 Task: Send email   from  to Email0011 with a subject Subject0011 and add a message Message0011
Action: Mouse moved to (595, 97)
Screenshot: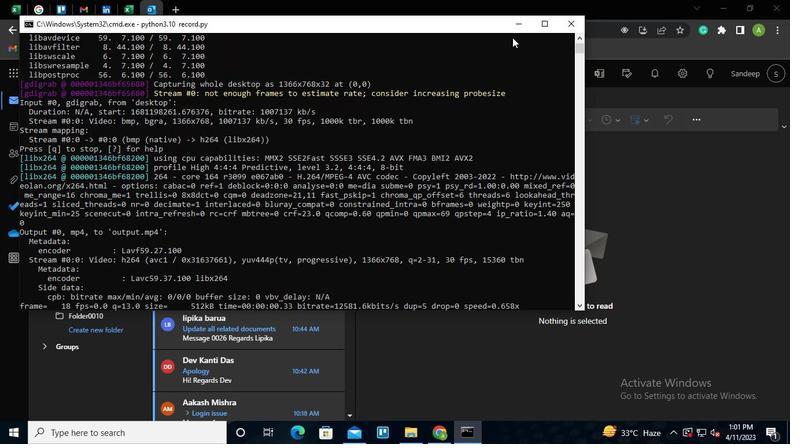 
Action: Mouse pressed left at (595, 97)
Screenshot: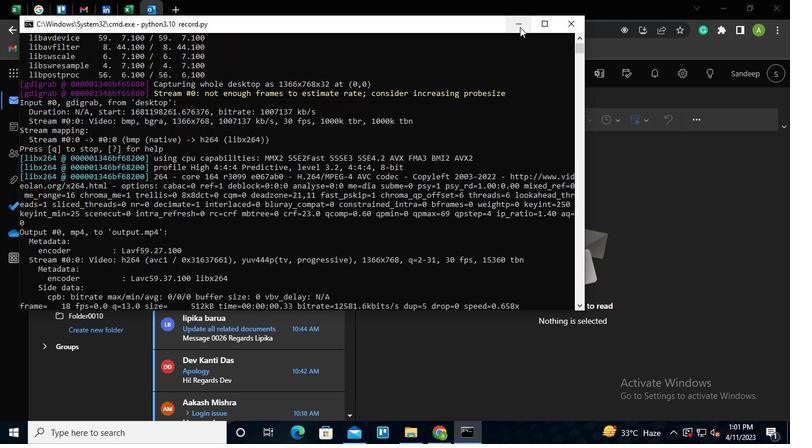 
Action: Mouse moved to (87, 117)
Screenshot: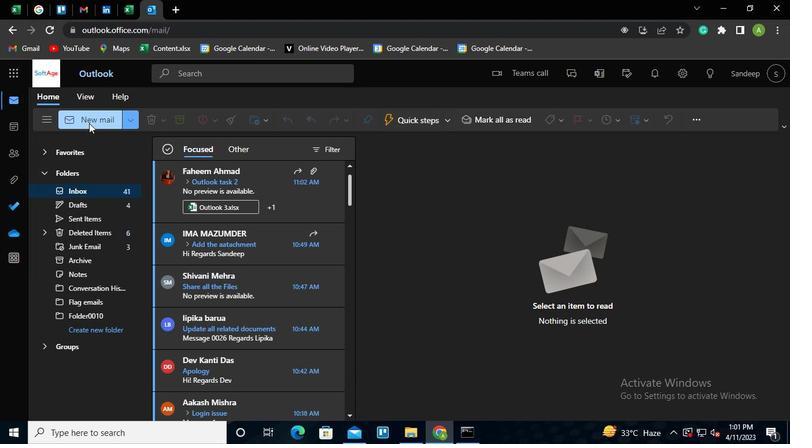 
Action: Mouse pressed left at (87, 117)
Screenshot: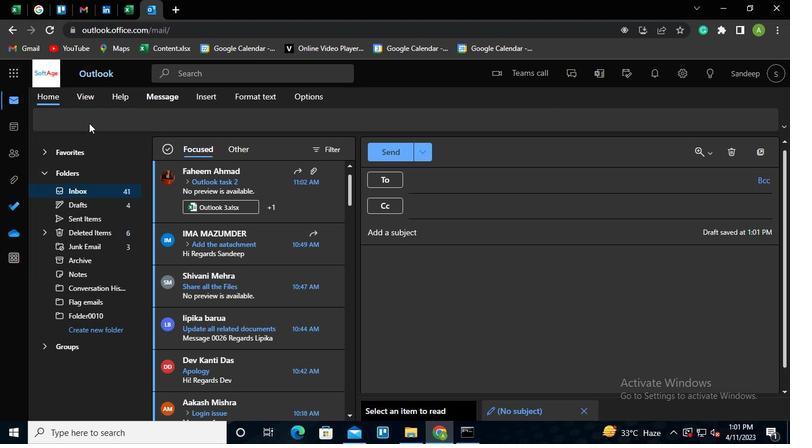
Action: Mouse moved to (470, 184)
Screenshot: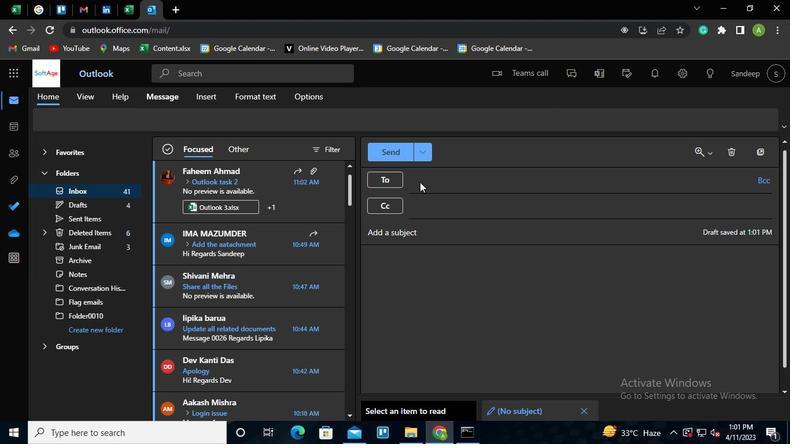 
Action: Keyboard Key.shift
Screenshot: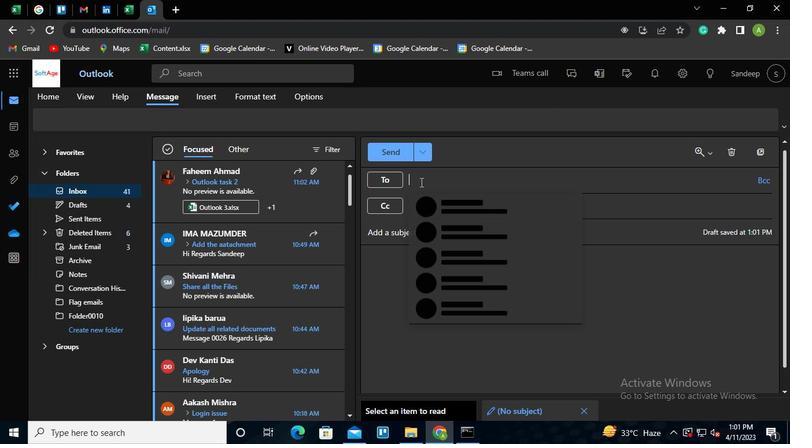 
Action: Keyboard E
Screenshot: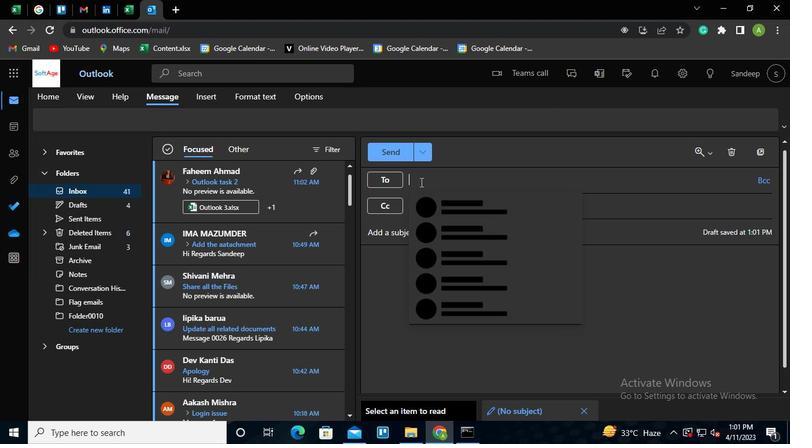 
Action: Keyboard m
Screenshot: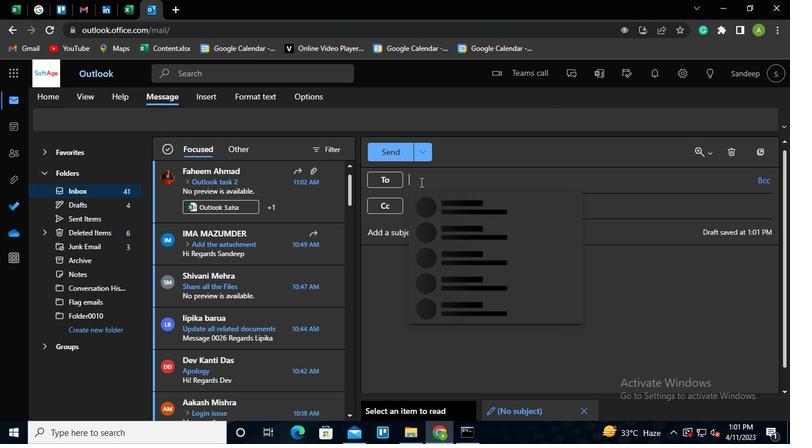 
Action: Keyboard a
Screenshot: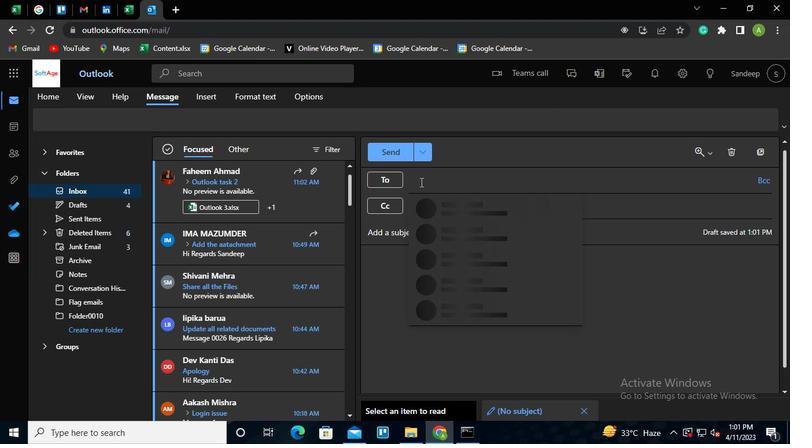 
Action: Keyboard i
Screenshot: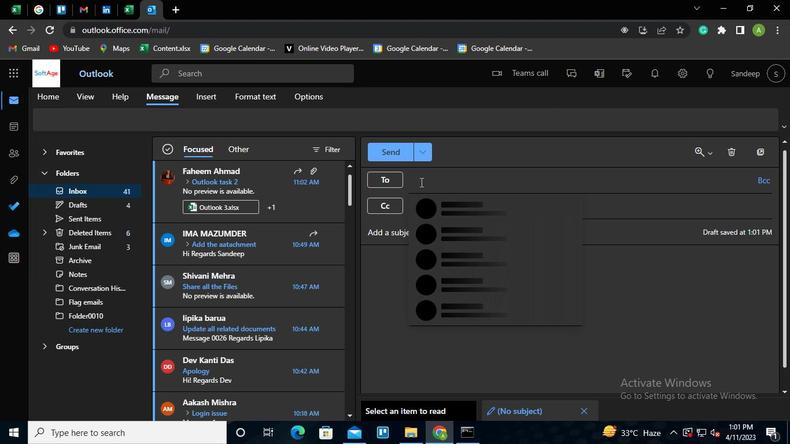 
Action: Keyboard l
Screenshot: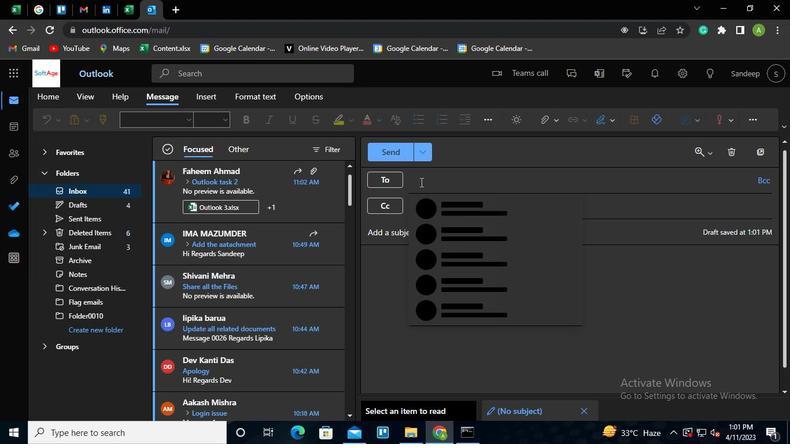
Action: Keyboard <96>
Screenshot: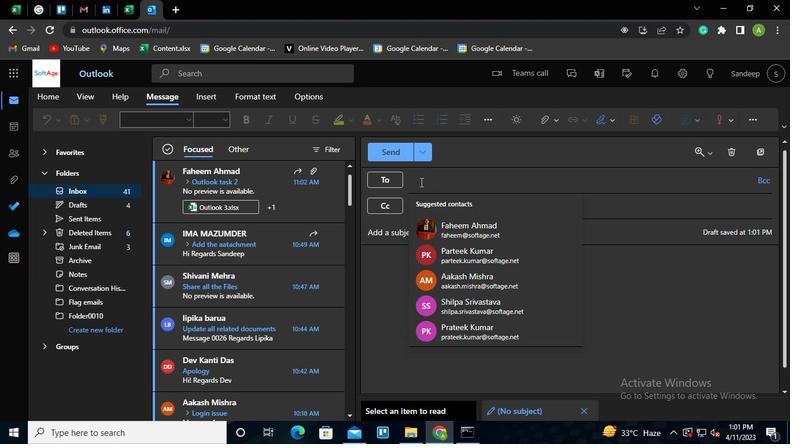 
Action: Keyboard <96>
Screenshot: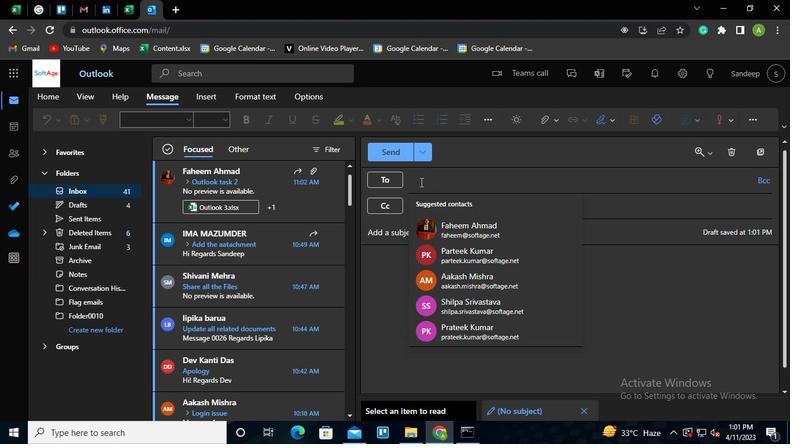 
Action: Keyboard <97>
Screenshot: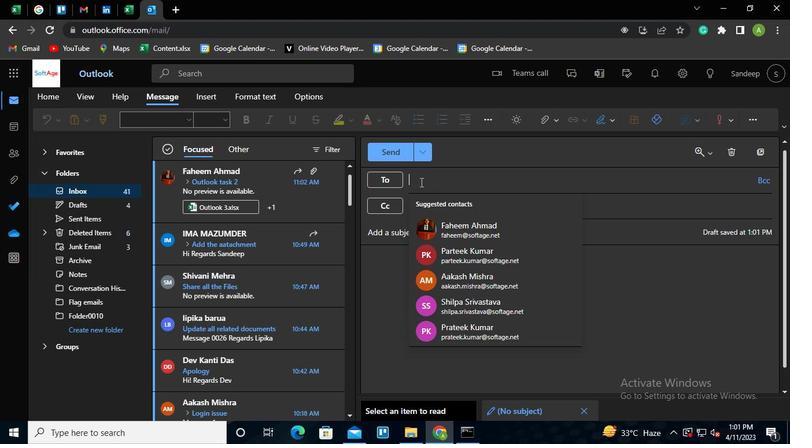 
Action: Keyboard <97>
Screenshot: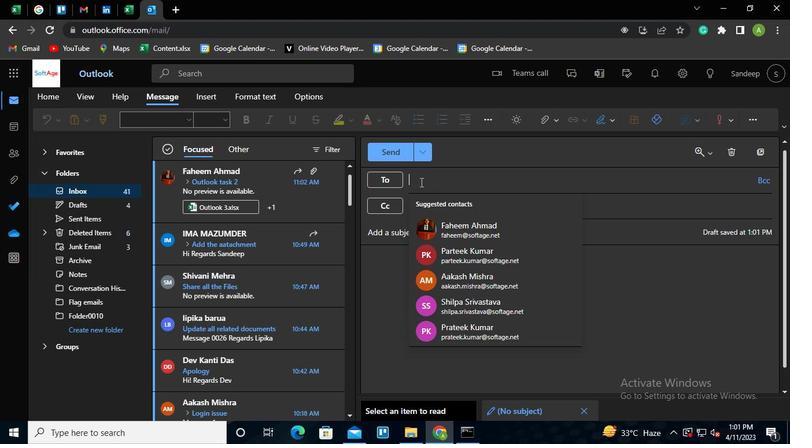 
Action: Keyboard Key.shift
Screenshot: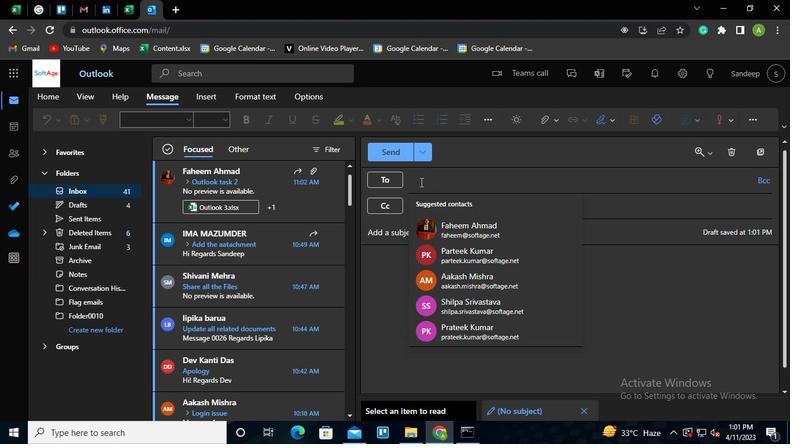 
Action: Keyboard @
Screenshot: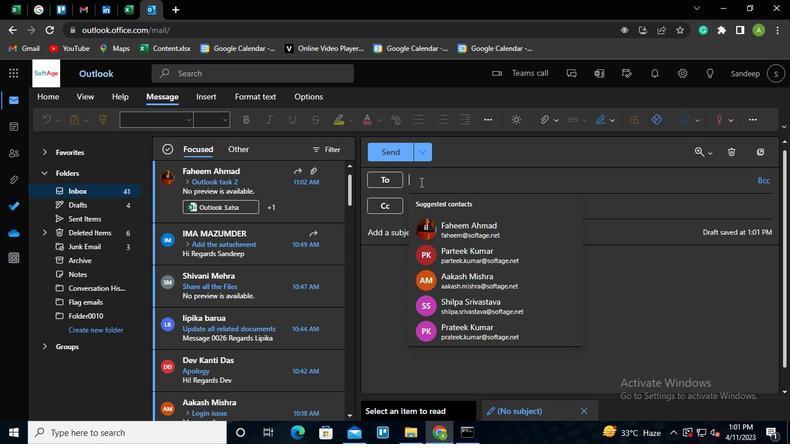 
Action: Keyboard p
Screenshot: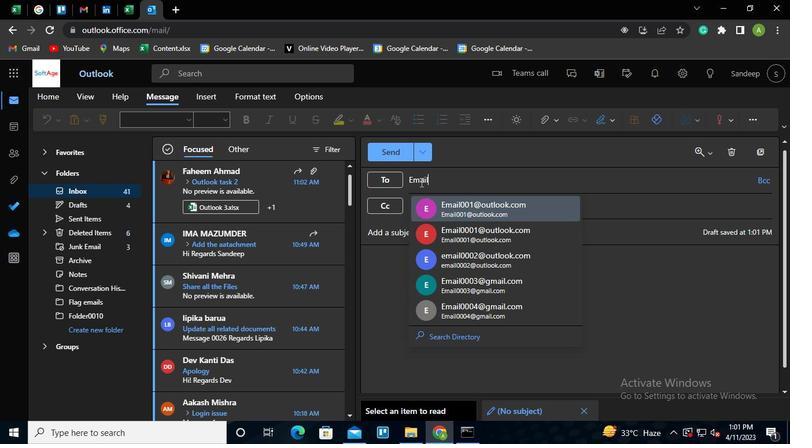 
Action: Keyboard u
Screenshot: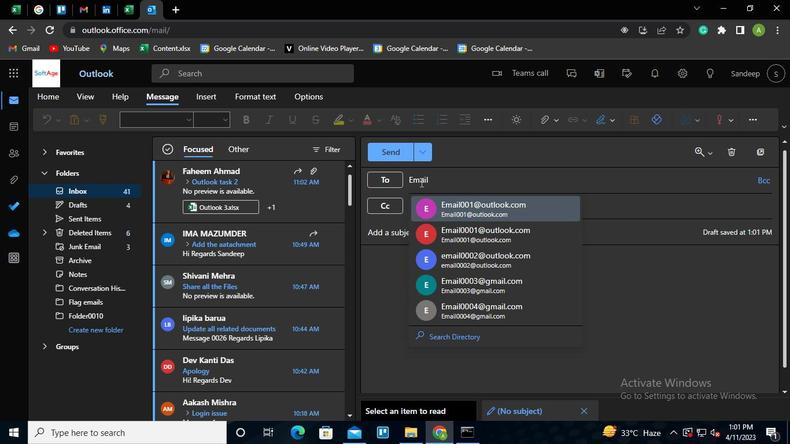 
Action: Keyboard t
Screenshot: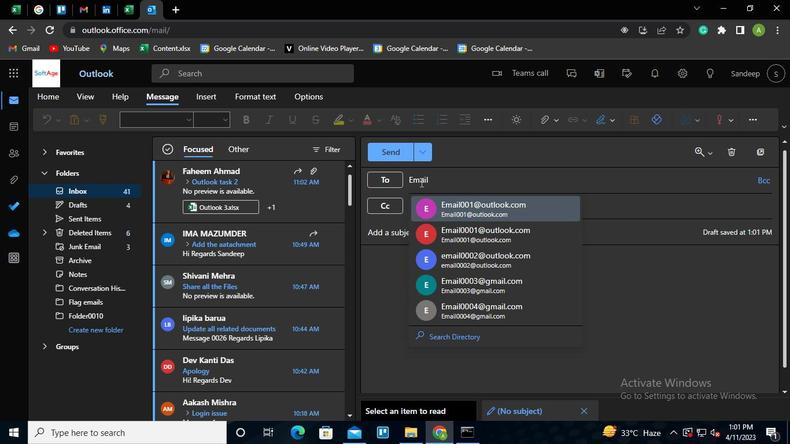 
Action: Keyboard l
Screenshot: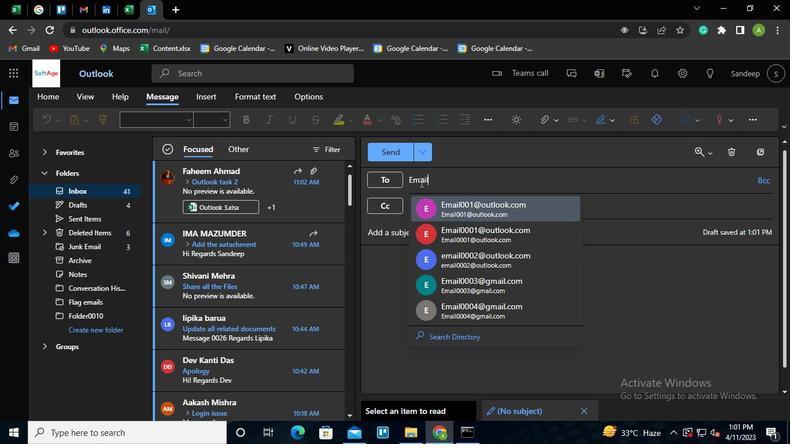 
Action: Keyboard o
Screenshot: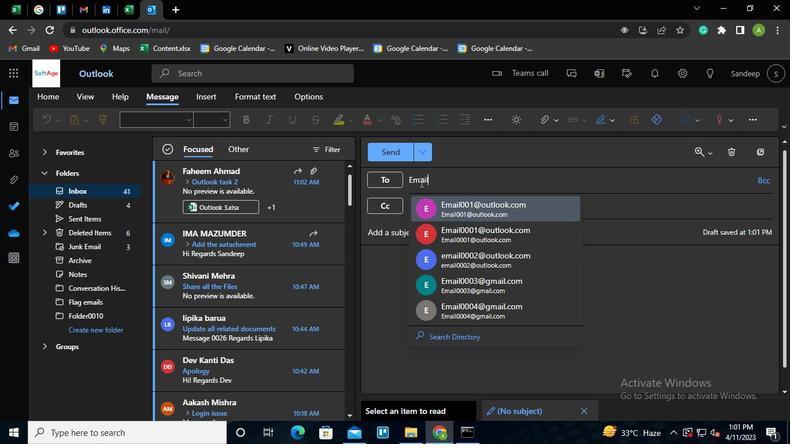 
Action: Keyboard o
Screenshot: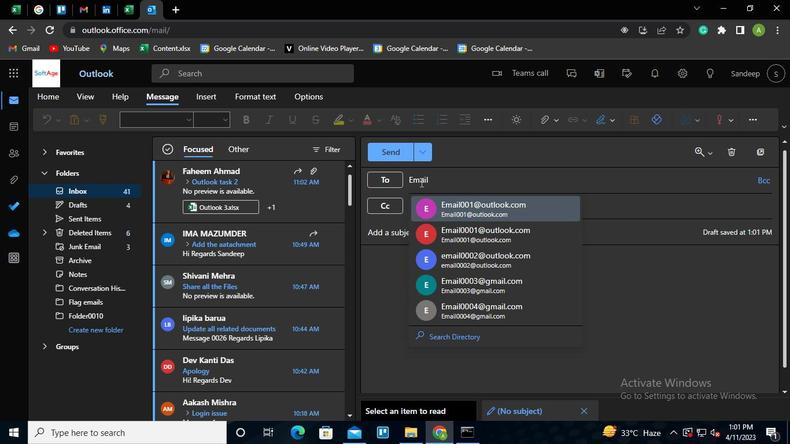 
Action: Keyboard k
Screenshot: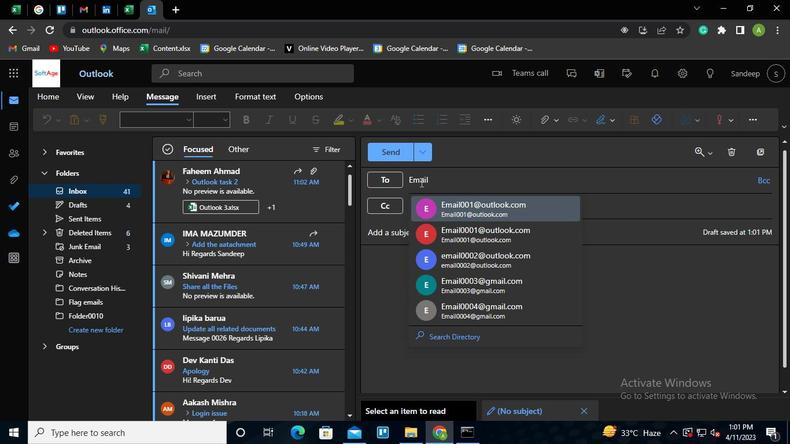 
Action: Keyboard <110>
Screenshot: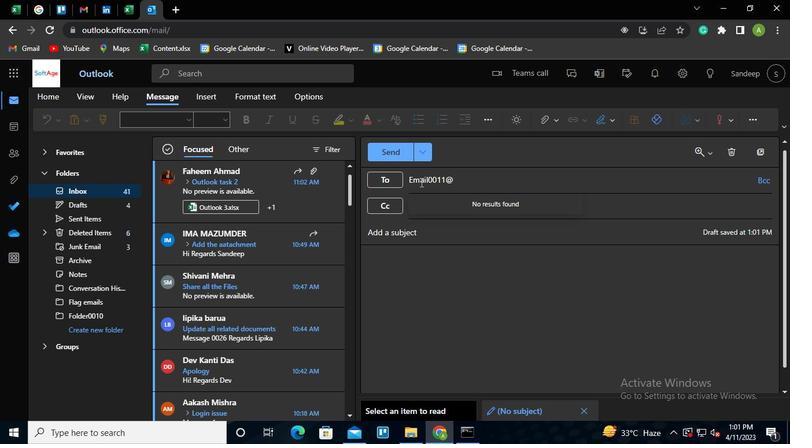 
Action: Keyboard c
Screenshot: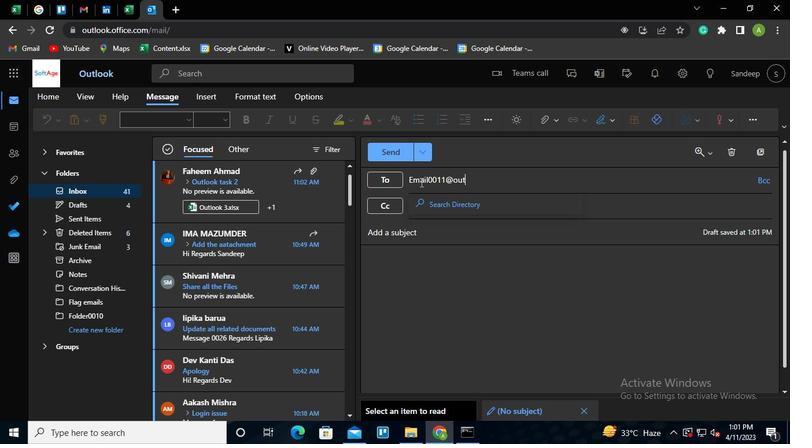 
Action: Keyboard o
Screenshot: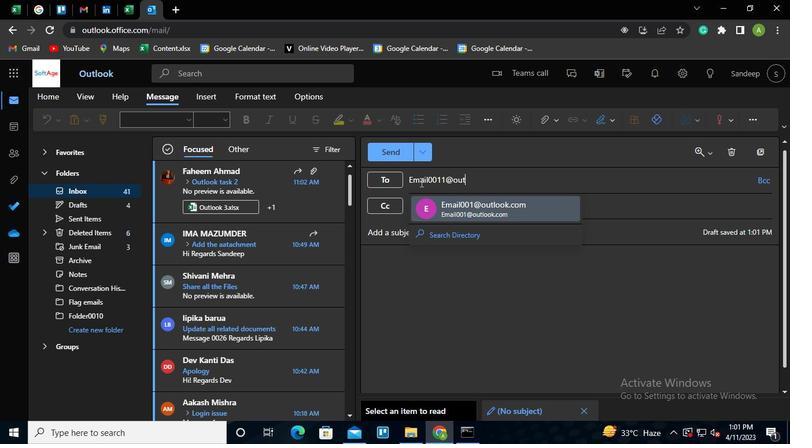 
Action: Keyboard m
Screenshot: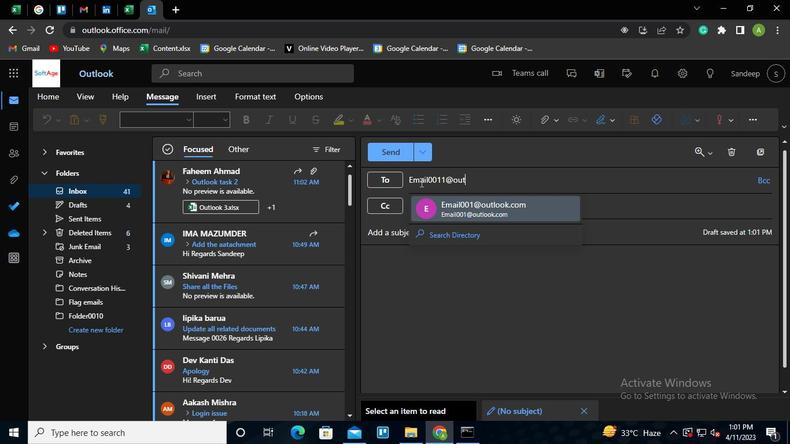 
Action: Keyboard Key.left
Screenshot: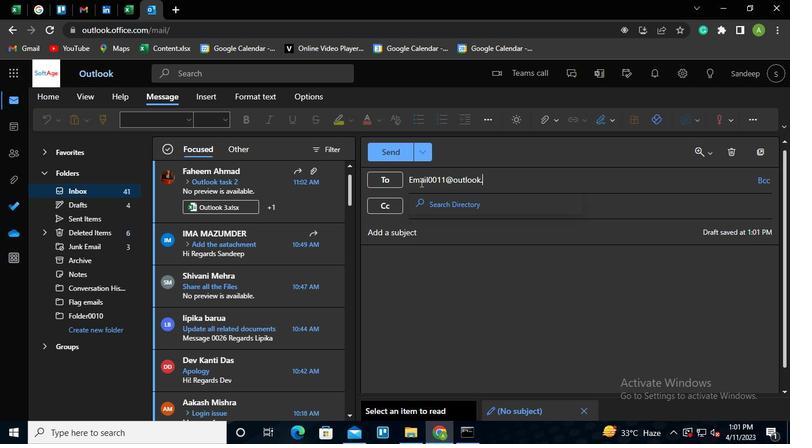 
Action: Keyboard Key.left
Screenshot: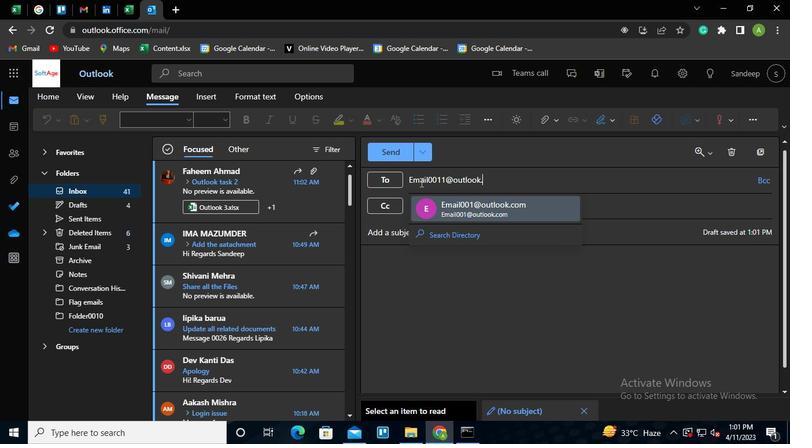 
Action: Keyboard Key.left
Screenshot: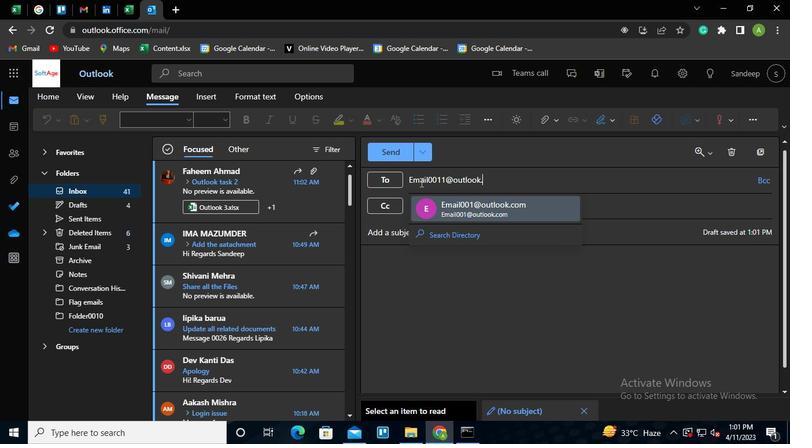
Action: Keyboard Key.left
Screenshot: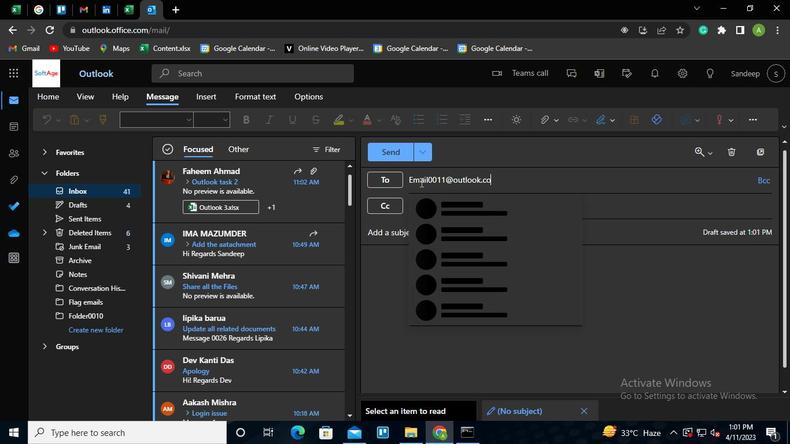 
Action: Keyboard Key.left
Screenshot: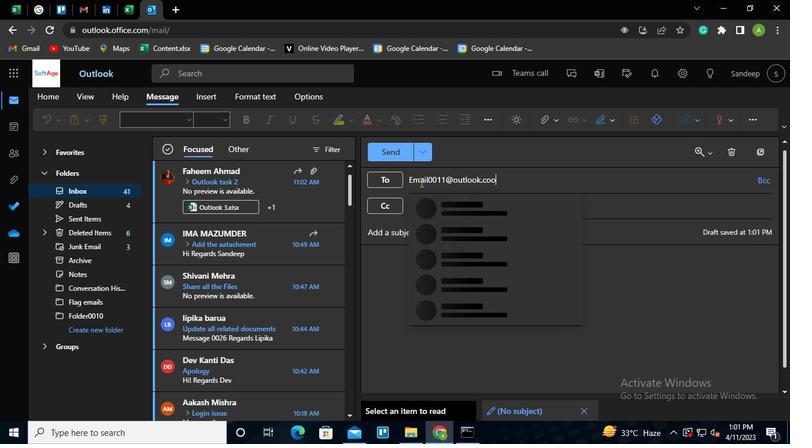 
Action: Keyboard Key.left
Screenshot: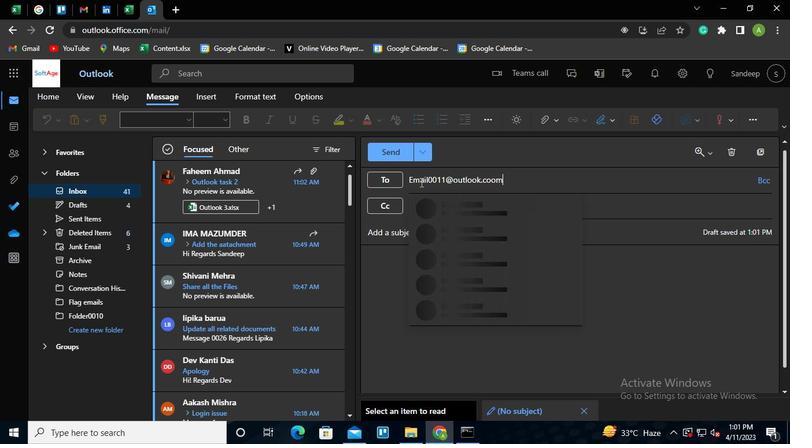 
Action: Keyboard Key.left
Screenshot: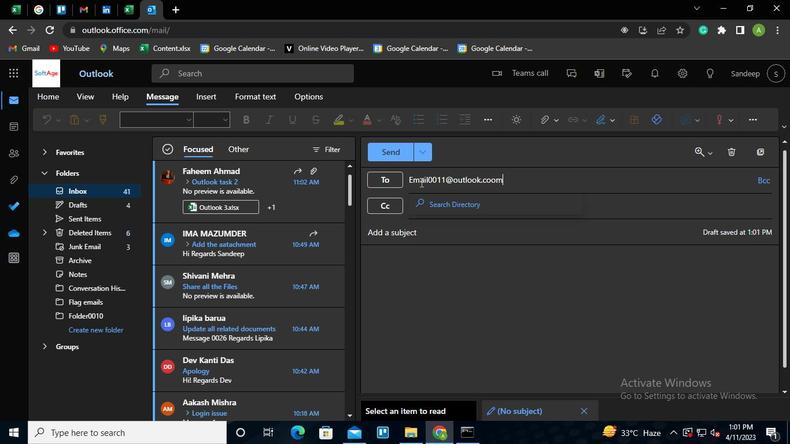 
Action: Keyboard Key.left
Screenshot: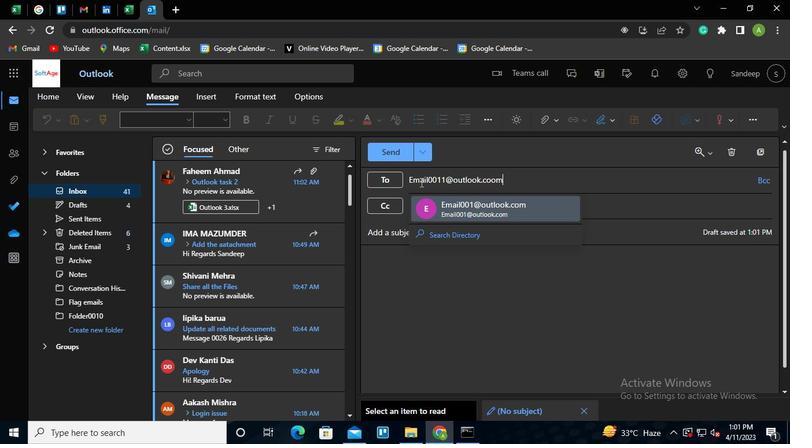 
Action: Keyboard Key.left
Screenshot: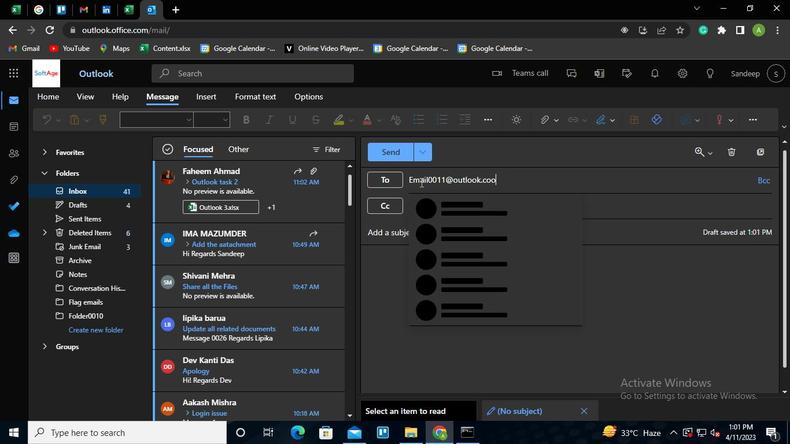 
Action: Keyboard Key.left
Screenshot: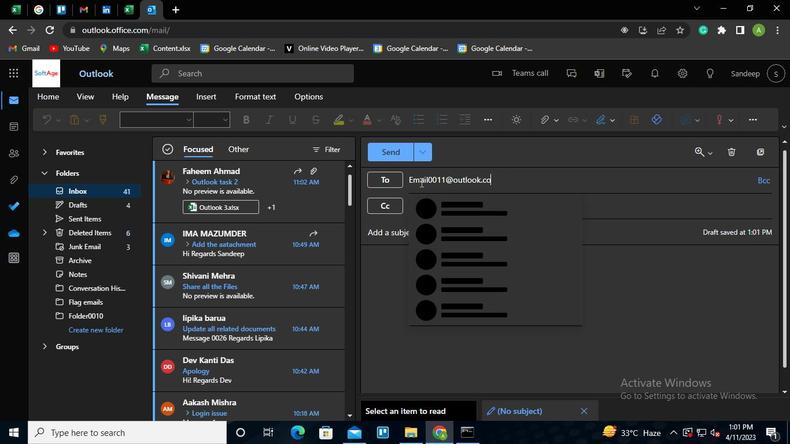 
Action: Keyboard Key.backspace
Screenshot: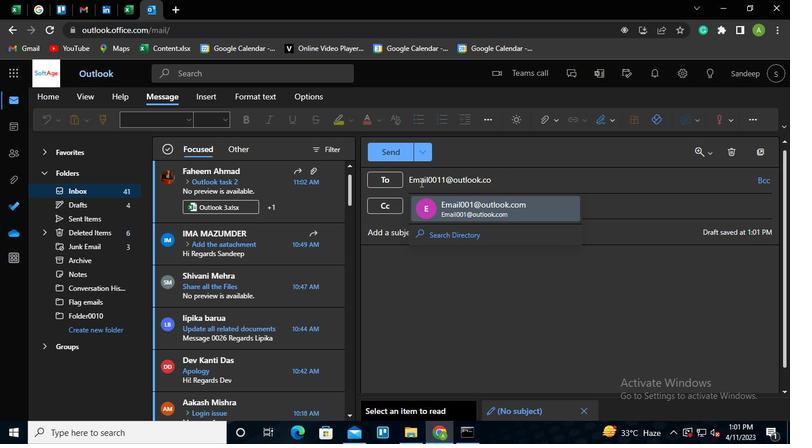 
Action: Keyboard o
Screenshot: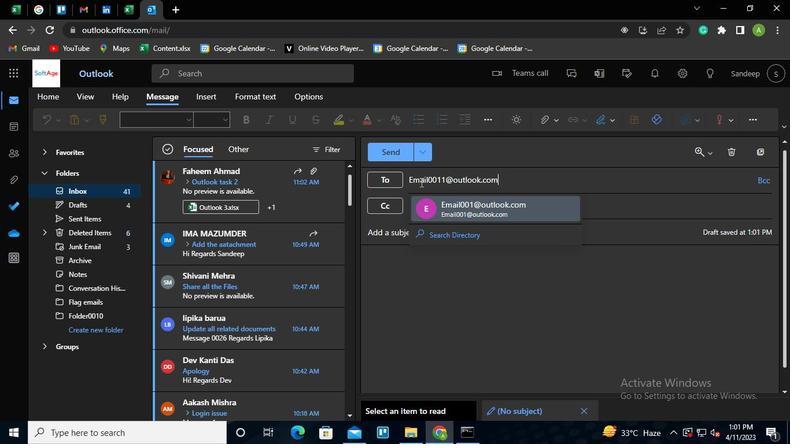 
Action: Keyboard Key.enter
Screenshot: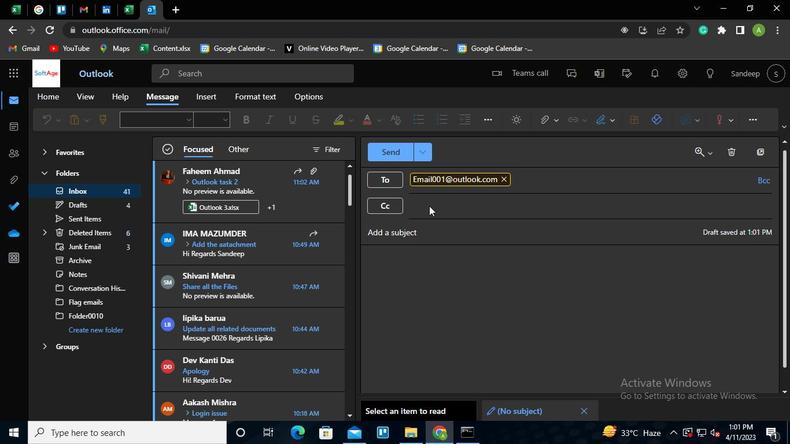 
Action: Mouse moved to (482, 211)
Screenshot: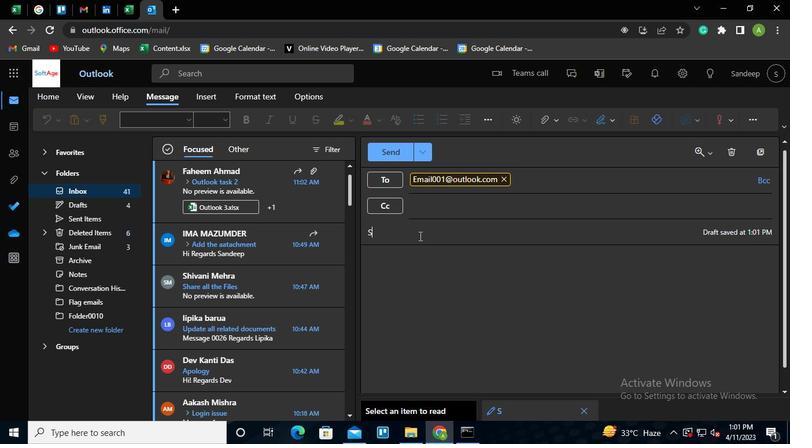 
Action: Mouse pressed left at (482, 211)
Screenshot: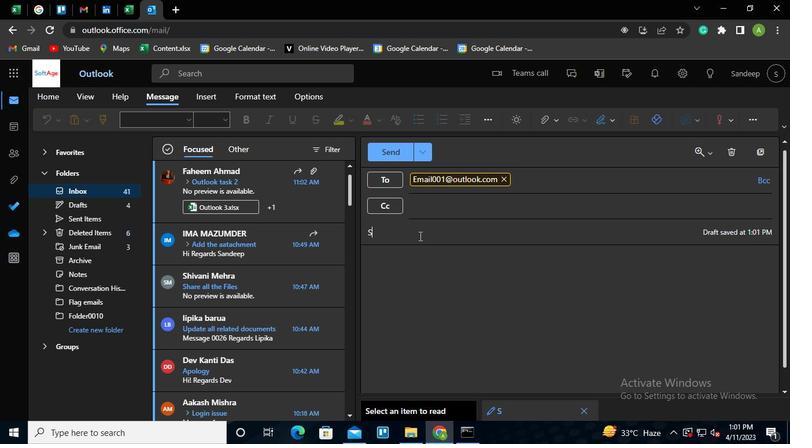 
Action: Mouse moved to (472, 430)
Screenshot: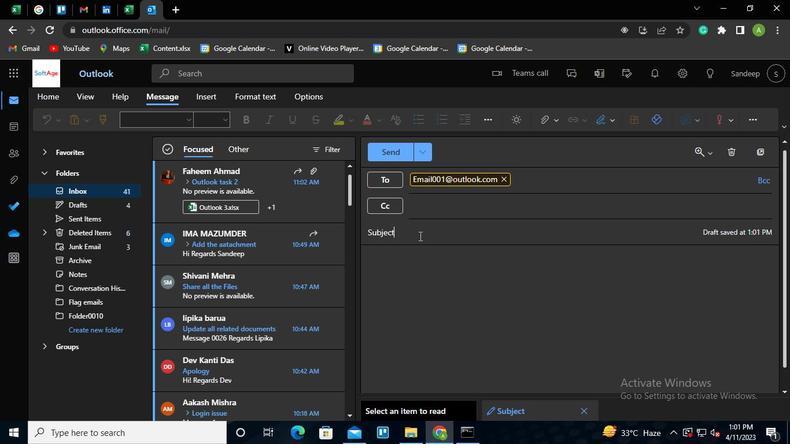 
Action: Mouse pressed left at (472, 430)
Screenshot: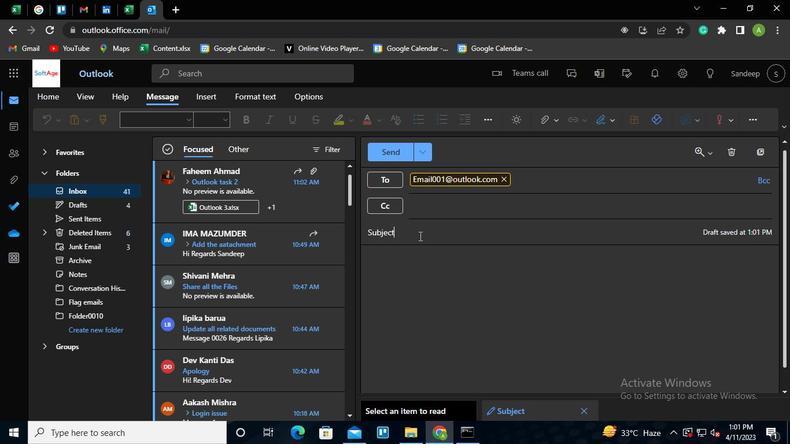
Action: Mouse moved to (651, 93)
Screenshot: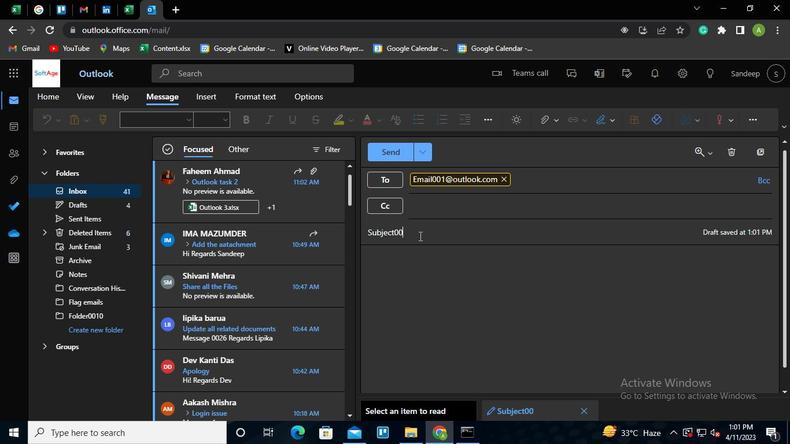 
Action: Mouse pressed left at (651, 93)
Screenshot: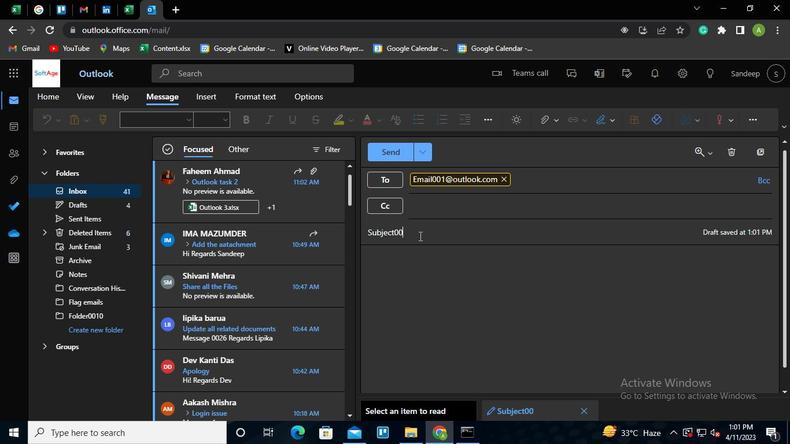 
Action: Mouse moved to (519, 27)
Screenshot: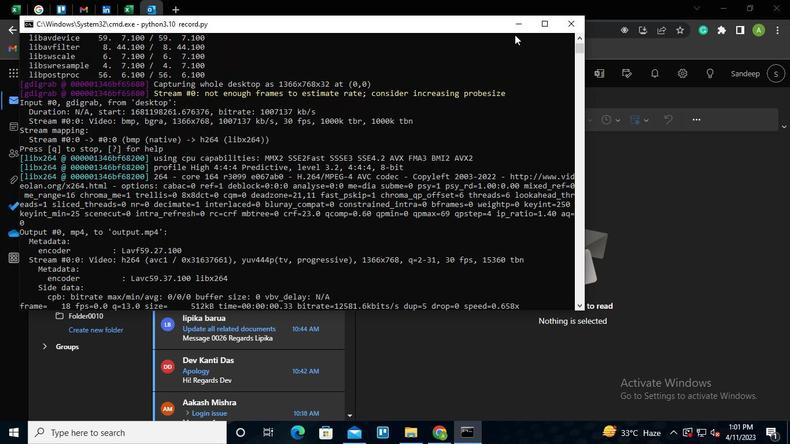 
Action: Mouse pressed left at (519, 27)
Screenshot: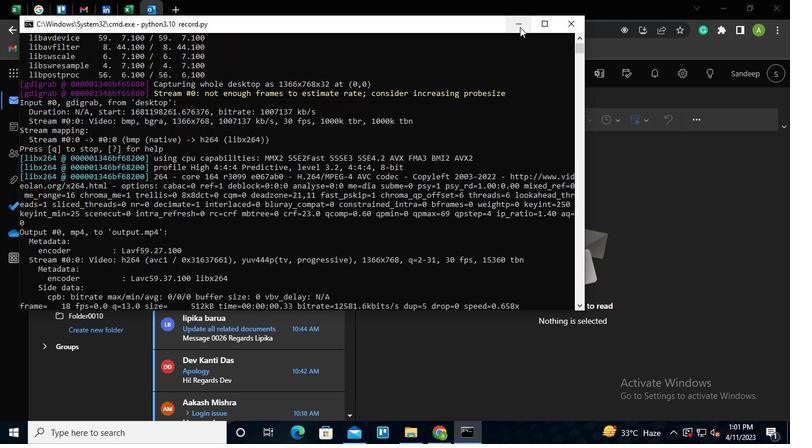 
Action: Mouse moved to (89, 123)
Screenshot: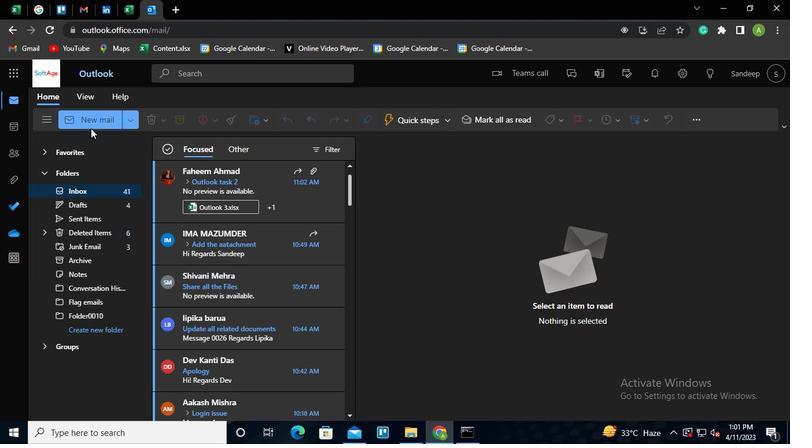 
Action: Mouse pressed left at (89, 123)
Screenshot: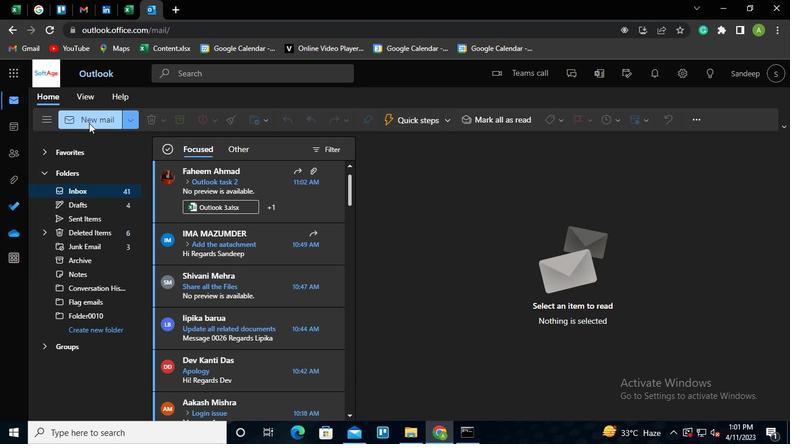 
Action: Mouse moved to (417, 183)
Screenshot: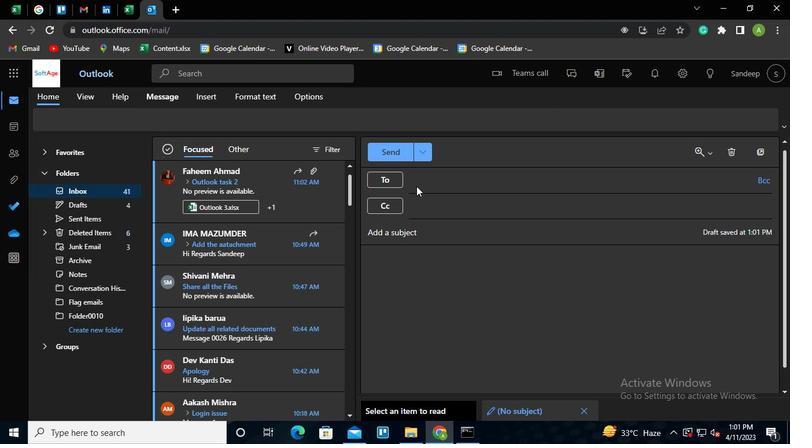 
Action: Mouse pressed left at (417, 183)
Screenshot: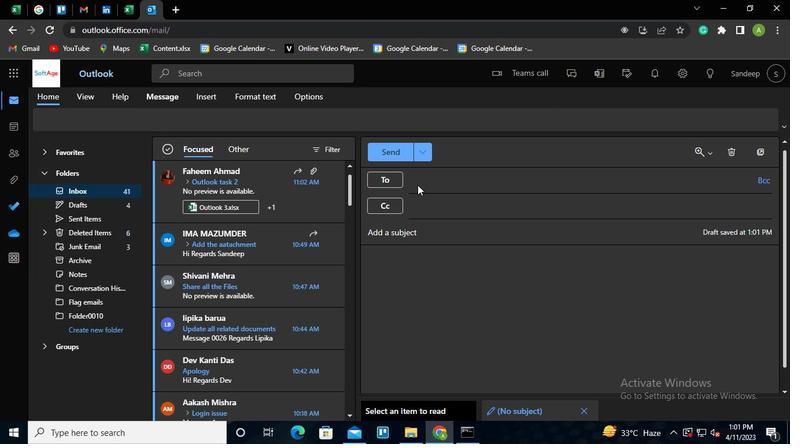 
Action: Mouse moved to (420, 182)
Screenshot: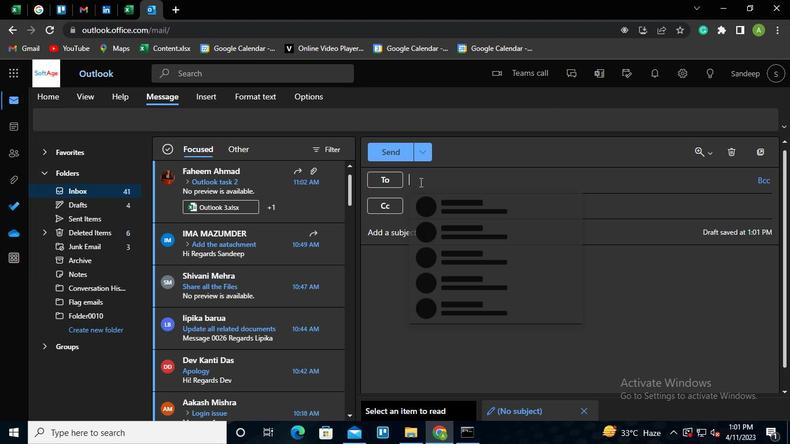 
Action: Keyboard Key.shift
Screenshot: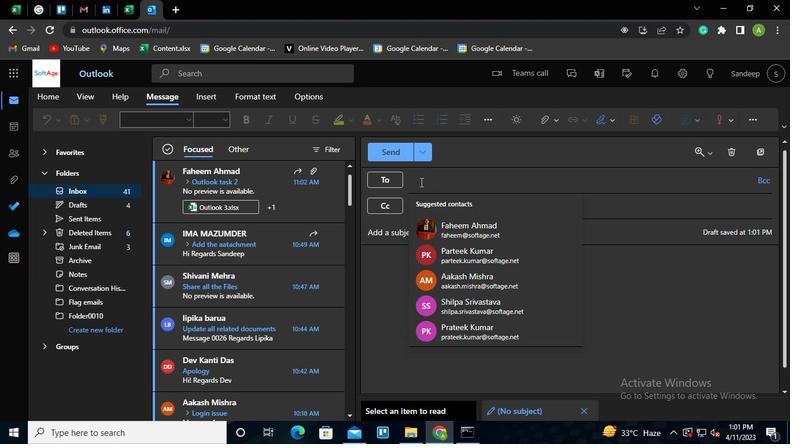 
Action: Keyboard E
Screenshot: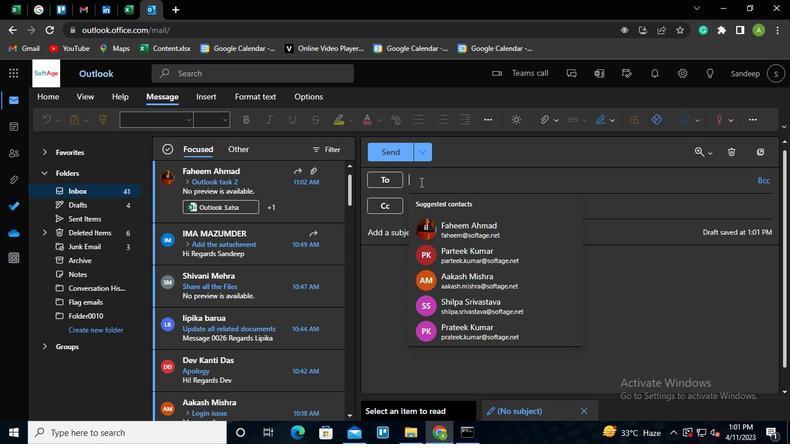 
Action: Keyboard m
Screenshot: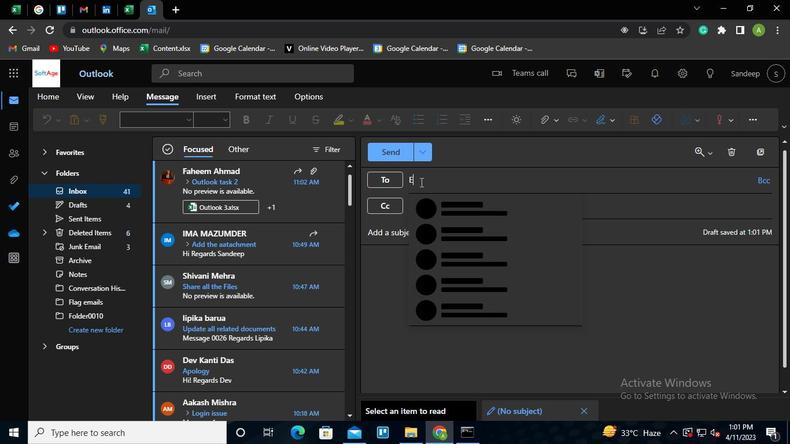 
Action: Keyboard a
Screenshot: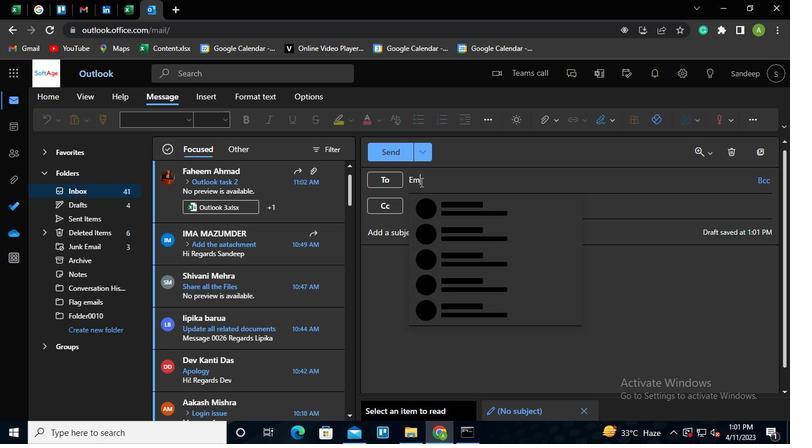 
Action: Keyboard i
Screenshot: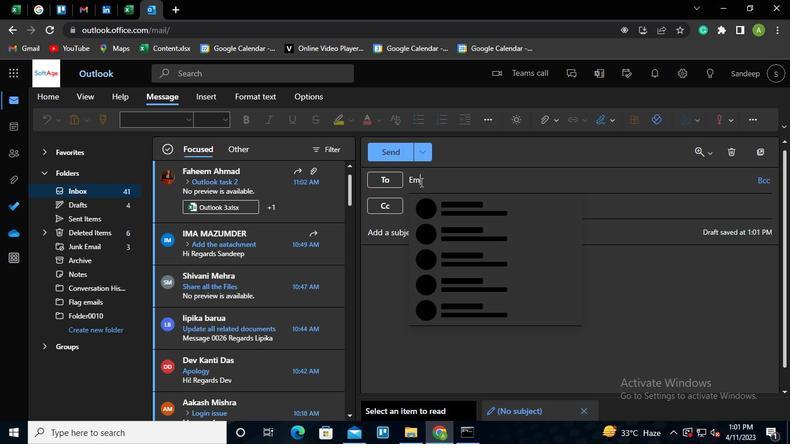 
Action: Keyboard l
Screenshot: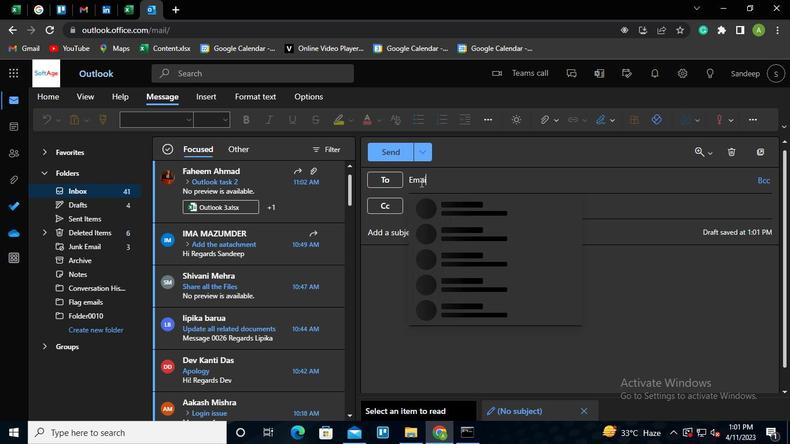 
Action: Keyboard <96>
Screenshot: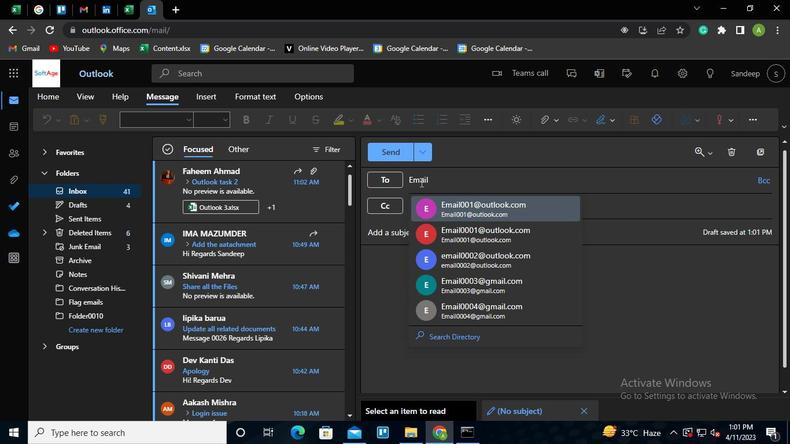 
Action: Keyboard <96>
Screenshot: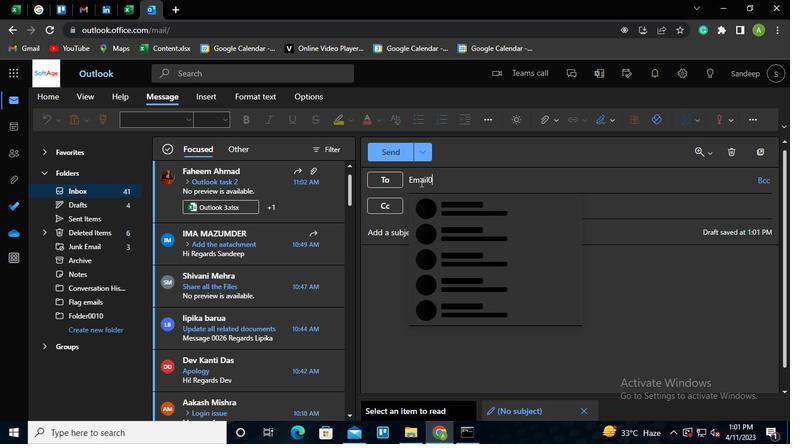 
Action: Keyboard <97>
Screenshot: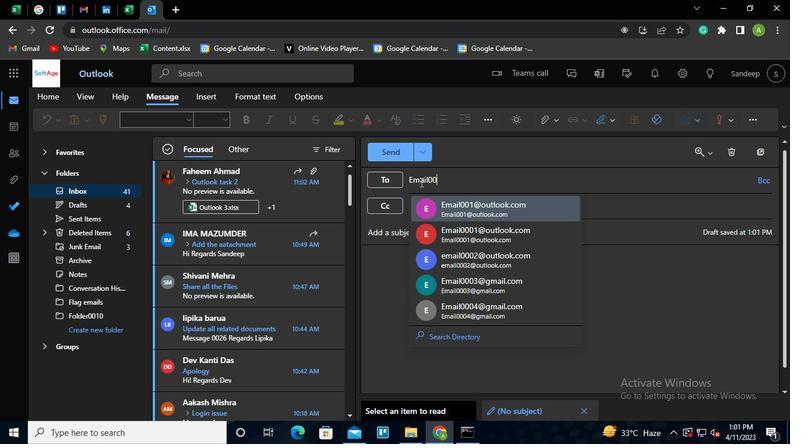 
Action: Keyboard <97>
Screenshot: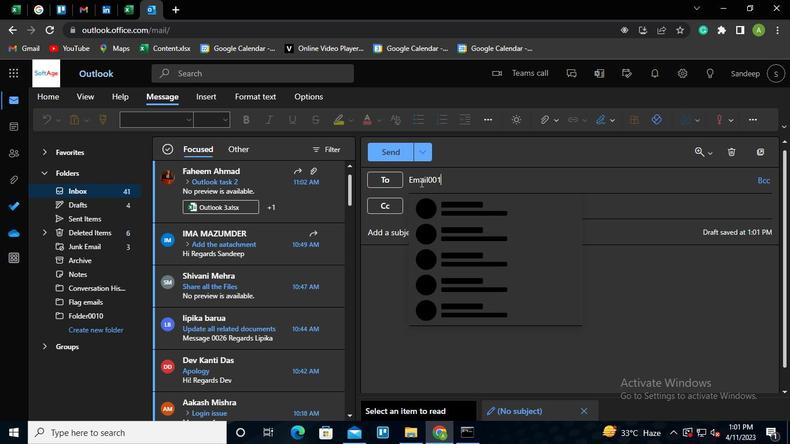 
Action: Keyboard Key.shift
Screenshot: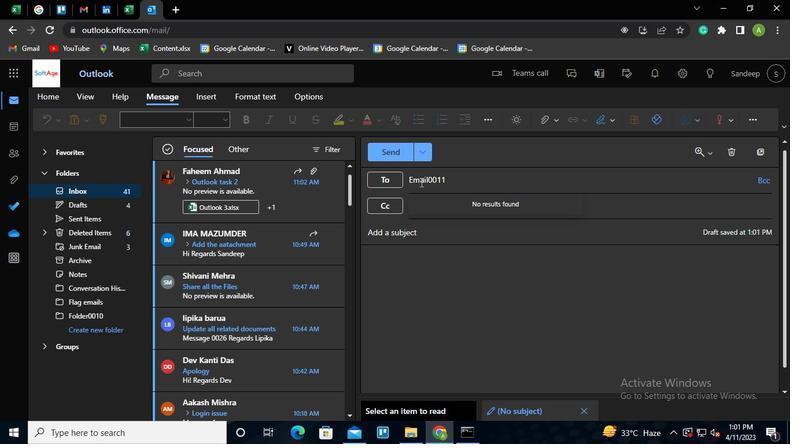 
Action: Keyboard @
Screenshot: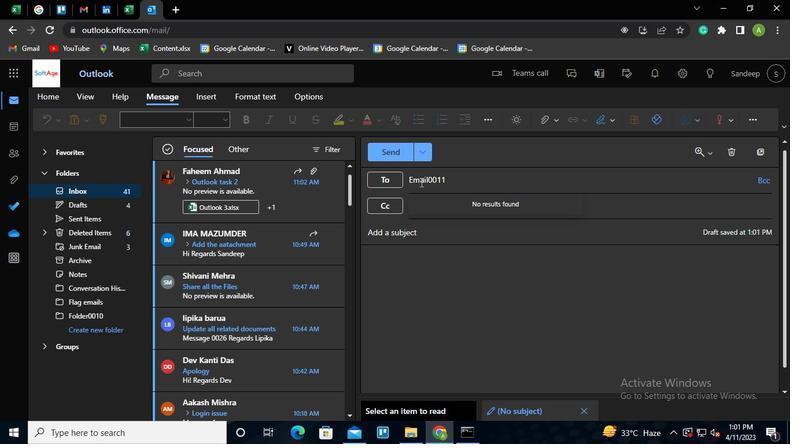 
Action: Keyboard o
Screenshot: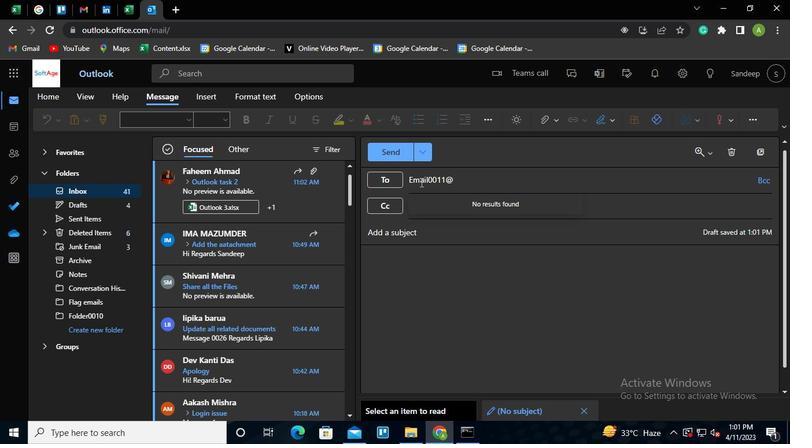 
Action: Keyboard u
Screenshot: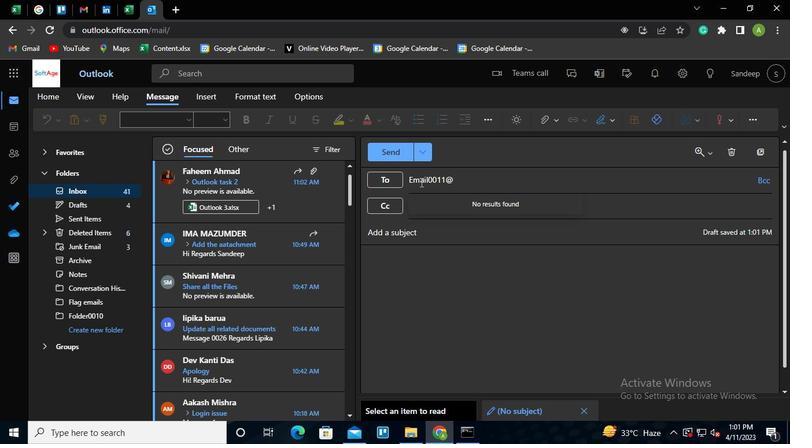 
Action: Keyboard t
Screenshot: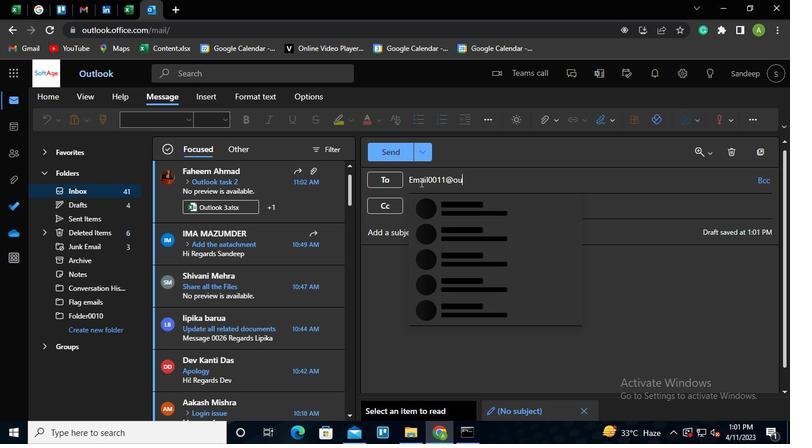 
Action: Keyboard l
Screenshot: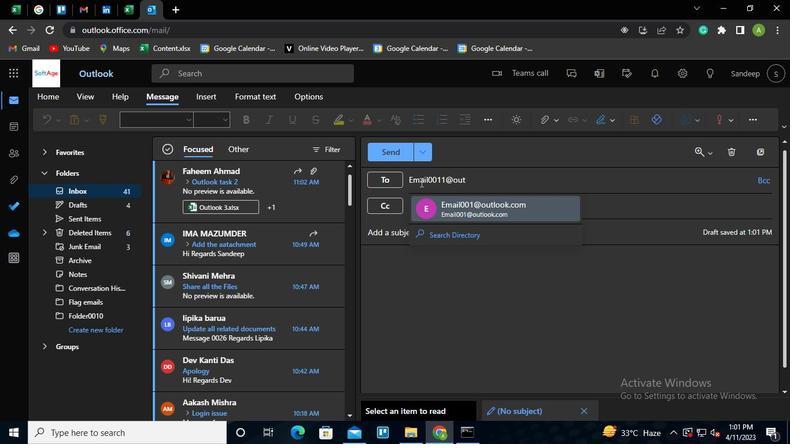 
Action: Keyboard o
Screenshot: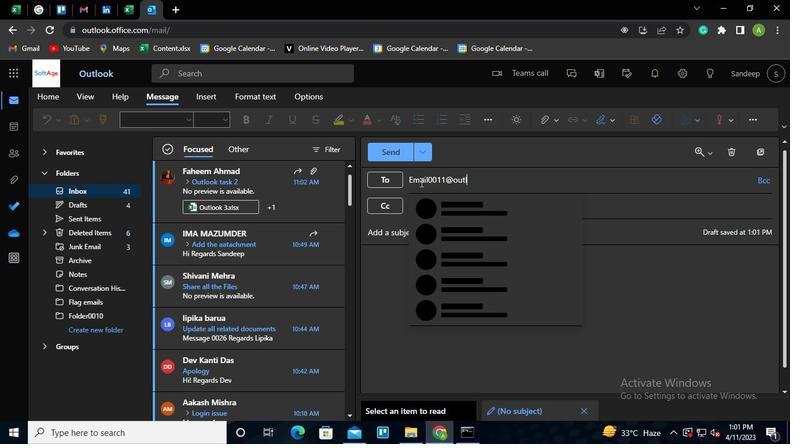 
Action: Keyboard o
Screenshot: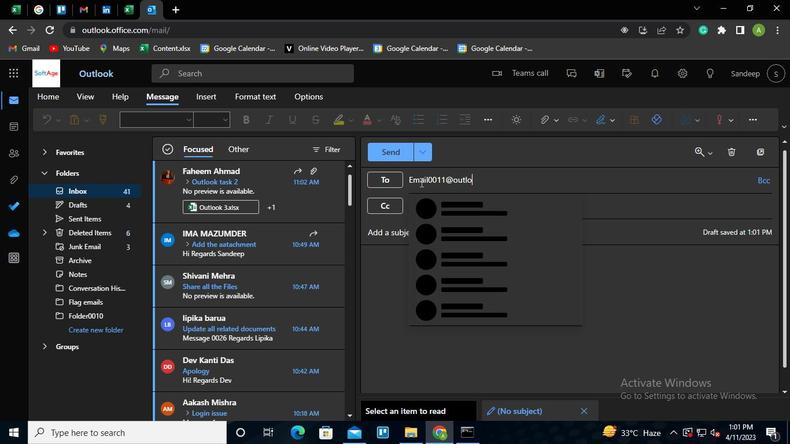 
Action: Keyboard k
Screenshot: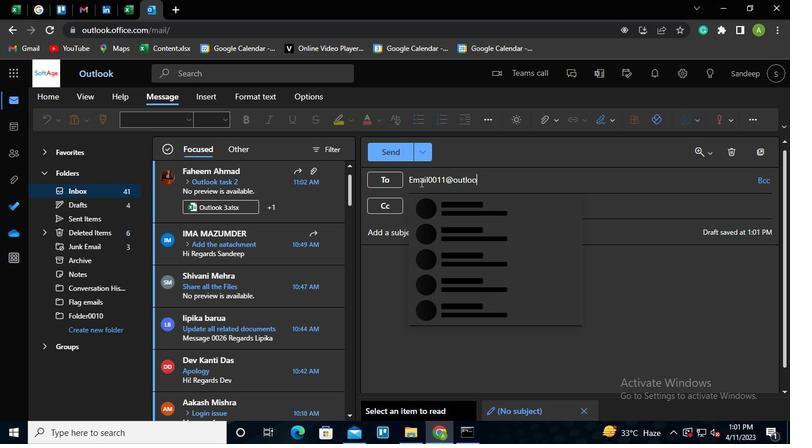 
Action: Keyboard <110>
Screenshot: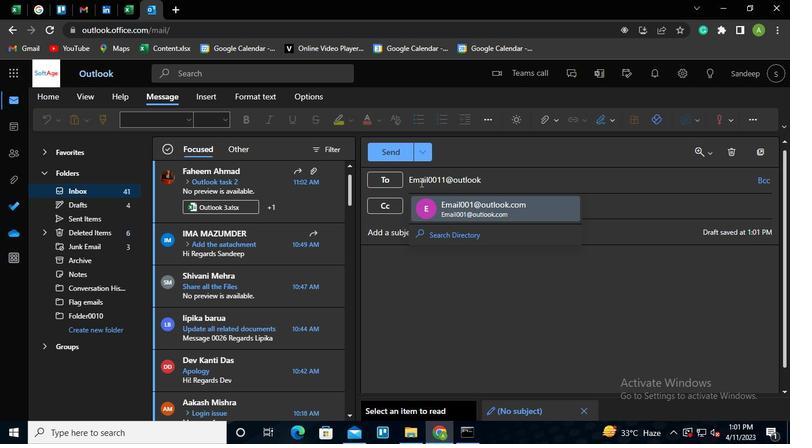 
Action: Keyboard c
Screenshot: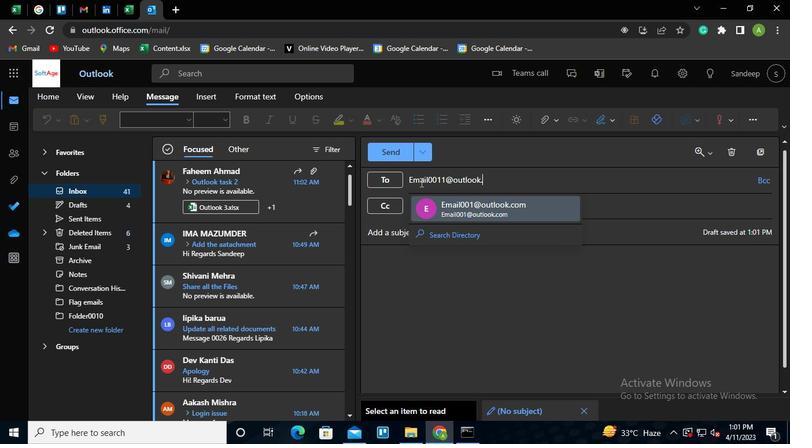 
Action: Keyboard o
Screenshot: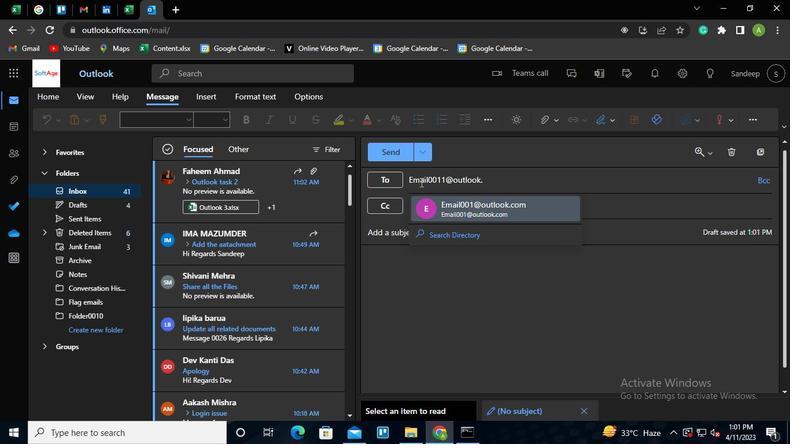 
Action: Keyboard o
Screenshot: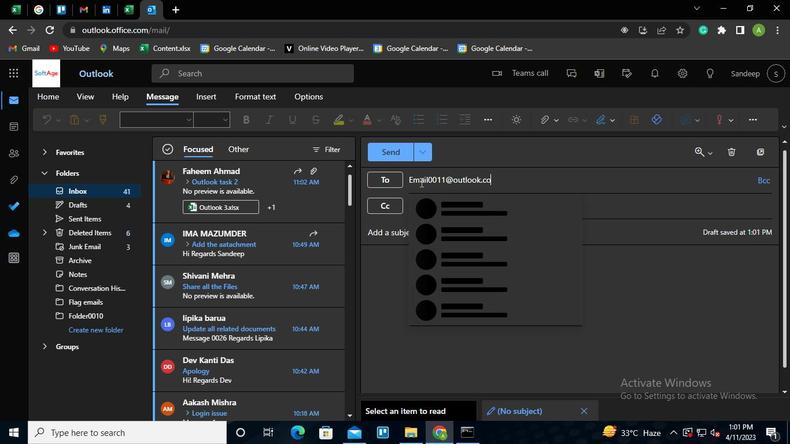 
Action: Keyboard m
Screenshot: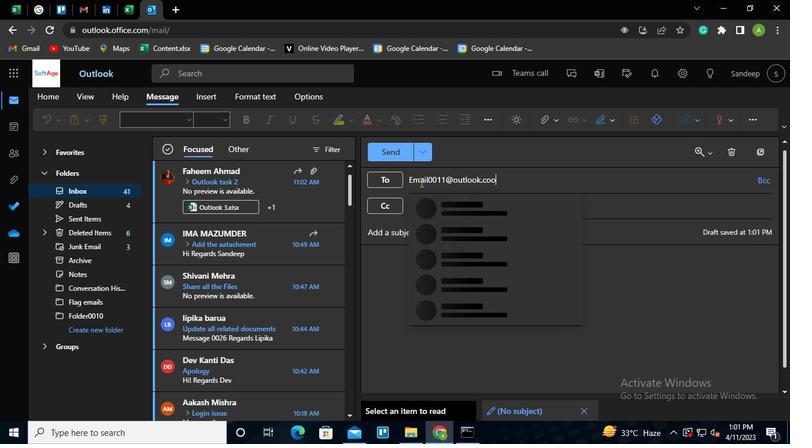 
Action: Keyboard Key.backspace
Screenshot: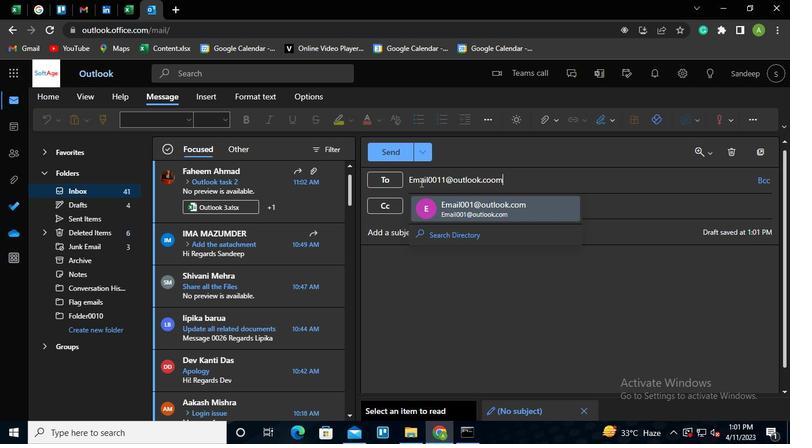 
Action: Keyboard Key.backspace
Screenshot: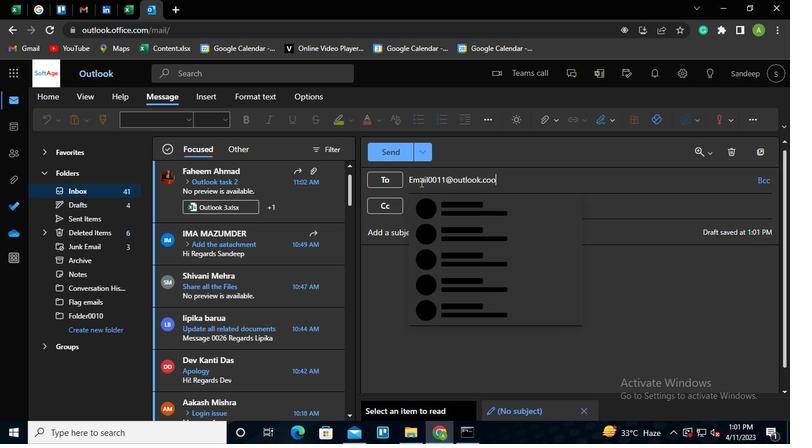 
Action: Keyboard m
Screenshot: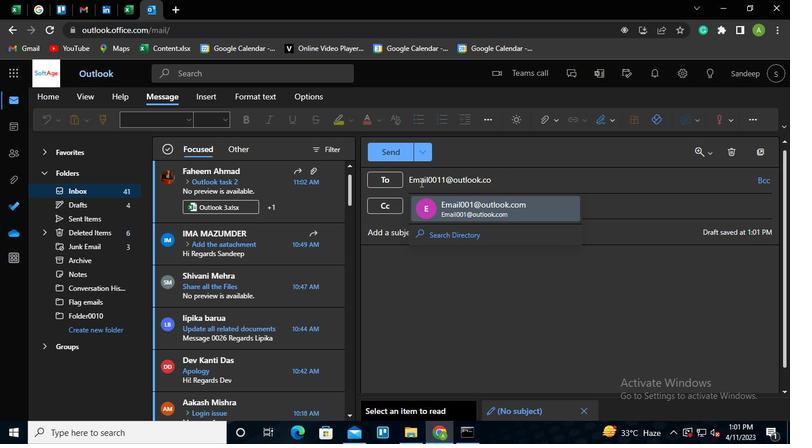 
Action: Keyboard Key.enter
Screenshot: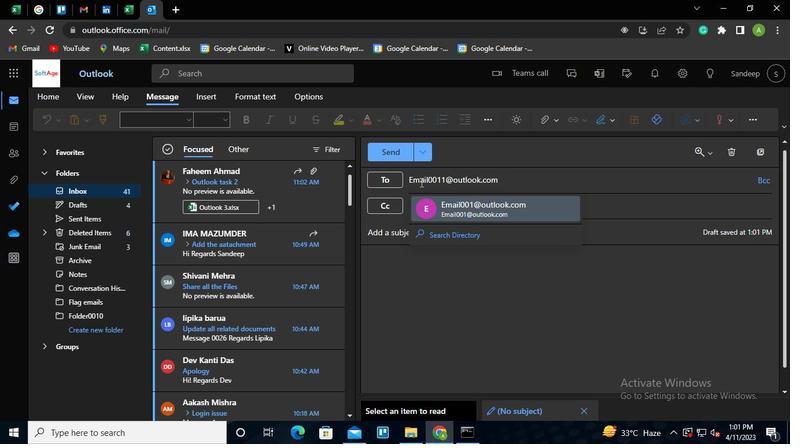 
Action: Mouse moved to (419, 235)
Screenshot: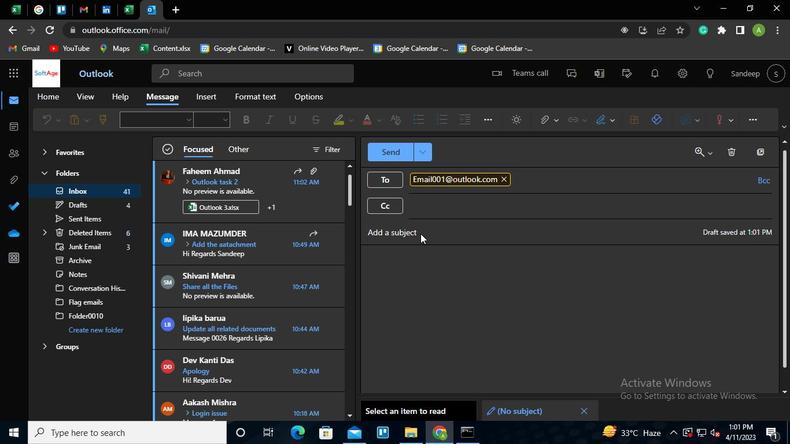 
Action: Mouse pressed left at (419, 235)
Screenshot: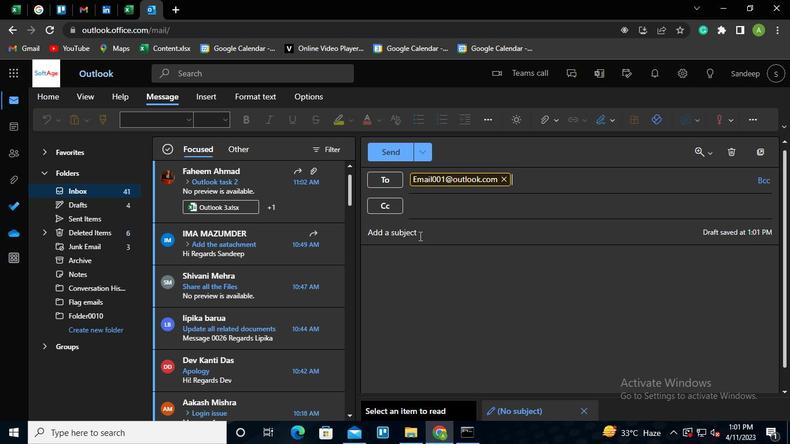 
Action: Keyboard Key.shift
Screenshot: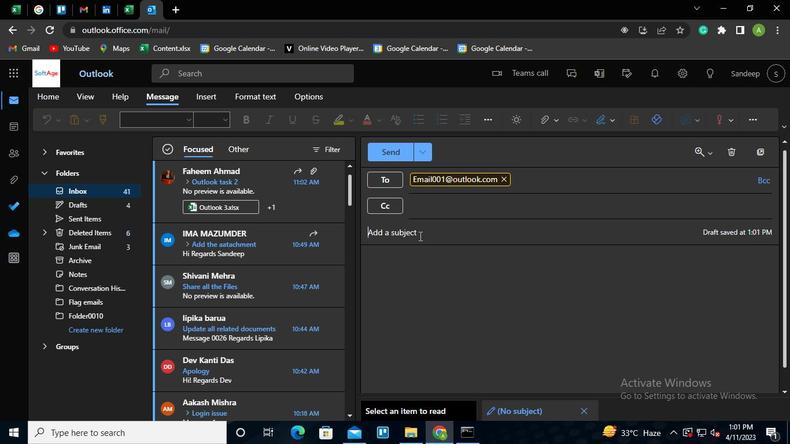 
Action: Keyboard S
Screenshot: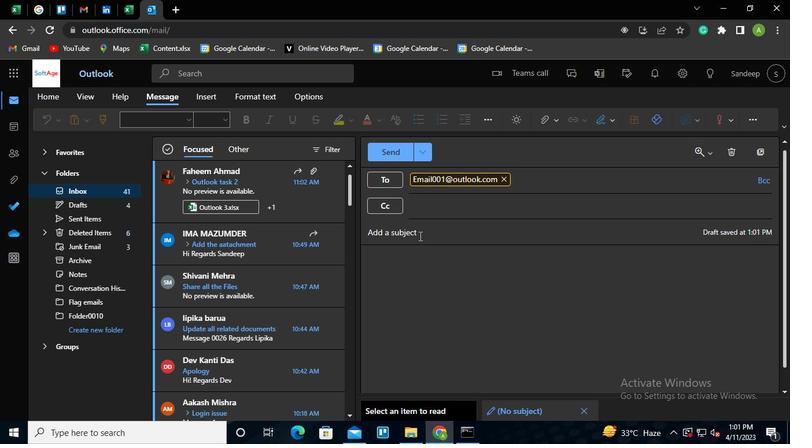
Action: Keyboard u
Screenshot: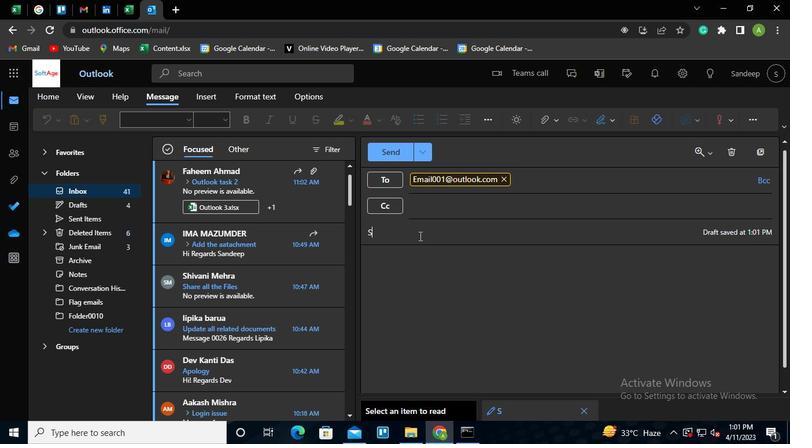 
Action: Keyboard b
Screenshot: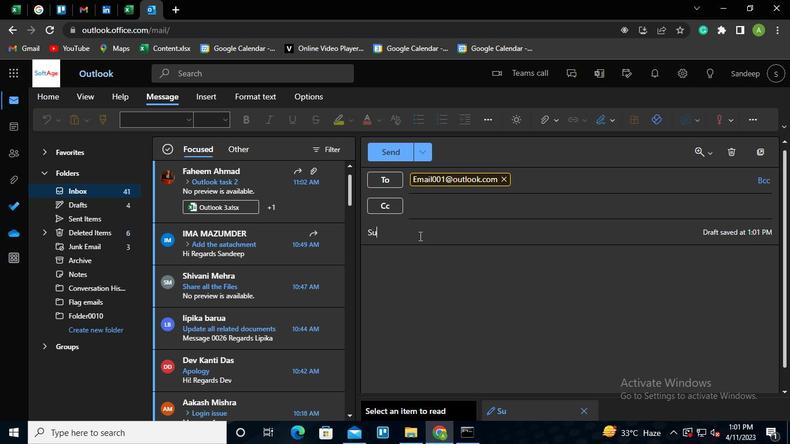 
Action: Keyboard j
Screenshot: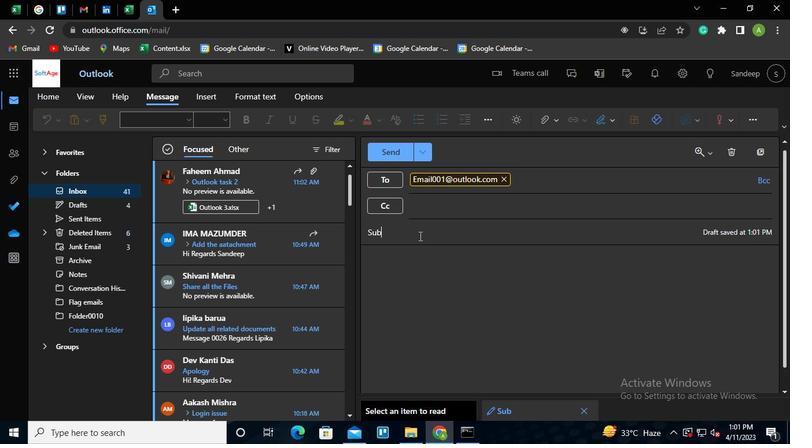 
Action: Keyboard e
Screenshot: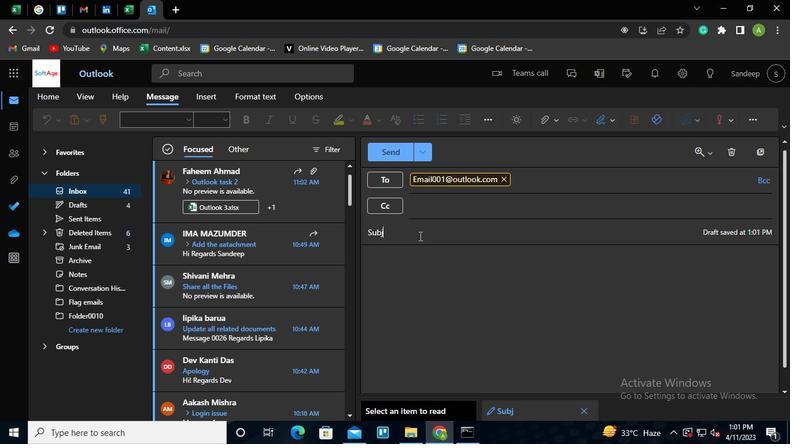 
Action: Keyboard c
Screenshot: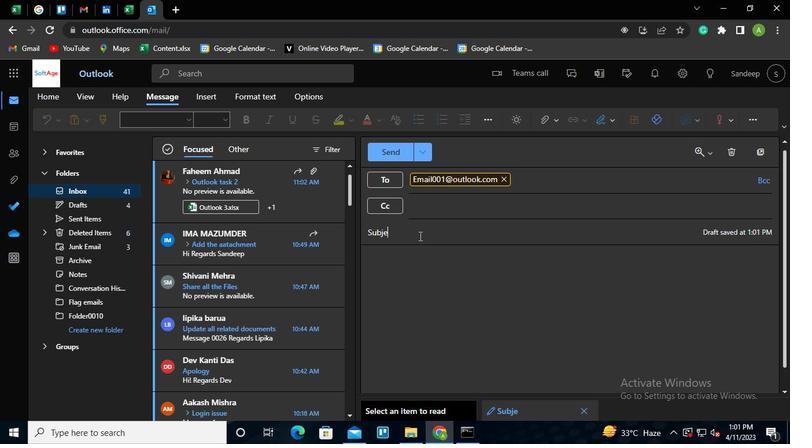 
Action: Keyboard t
Screenshot: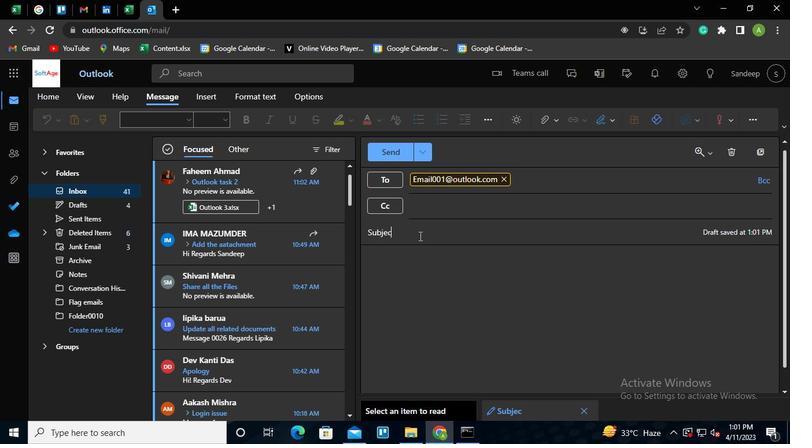 
Action: Keyboard <96>
Screenshot: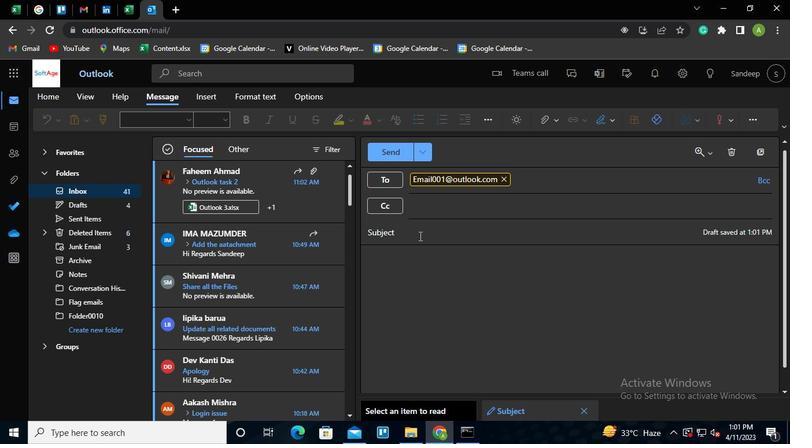 
Action: Keyboard <96>
Screenshot: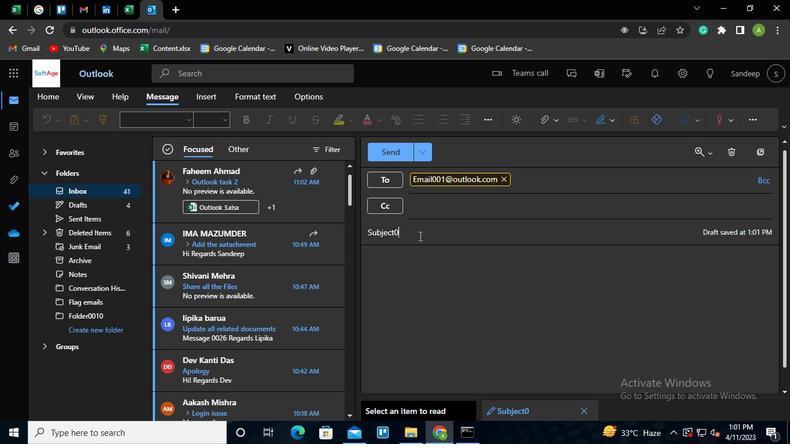 
Action: Keyboard <97>
Screenshot: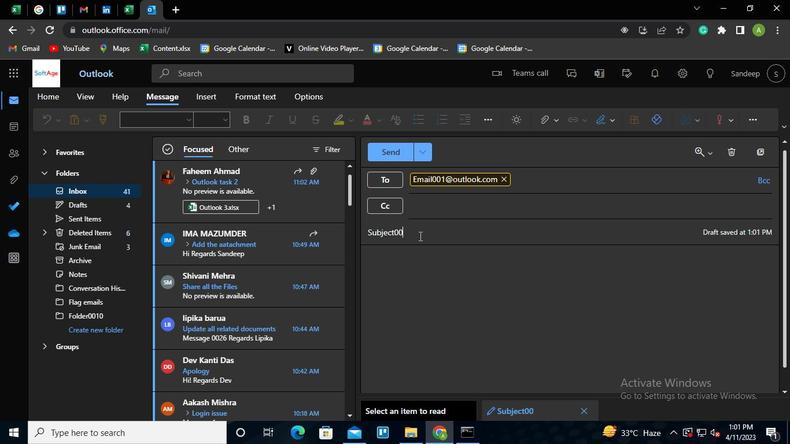 
Action: Keyboard <97>
Screenshot: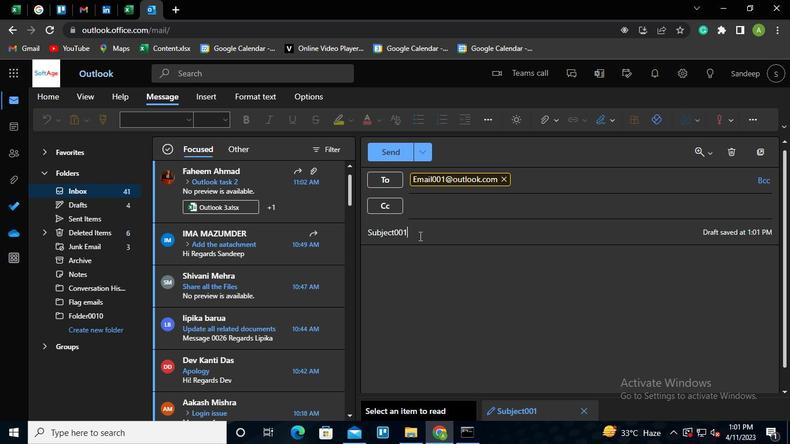 
Action: Mouse moved to (408, 275)
Screenshot: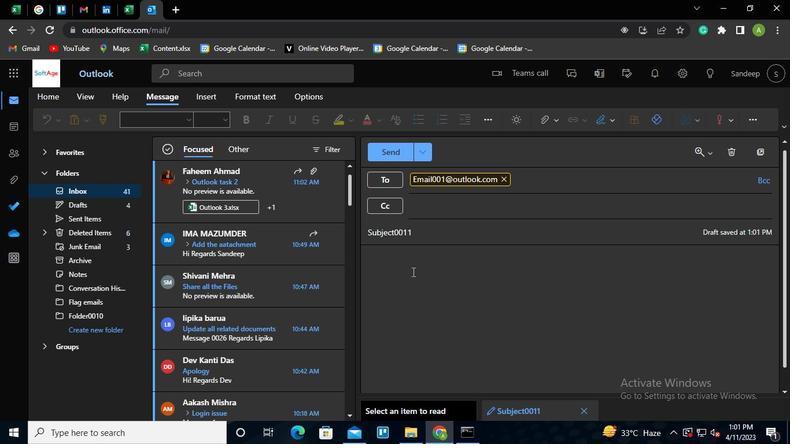 
Action: Mouse pressed left at (408, 275)
Screenshot: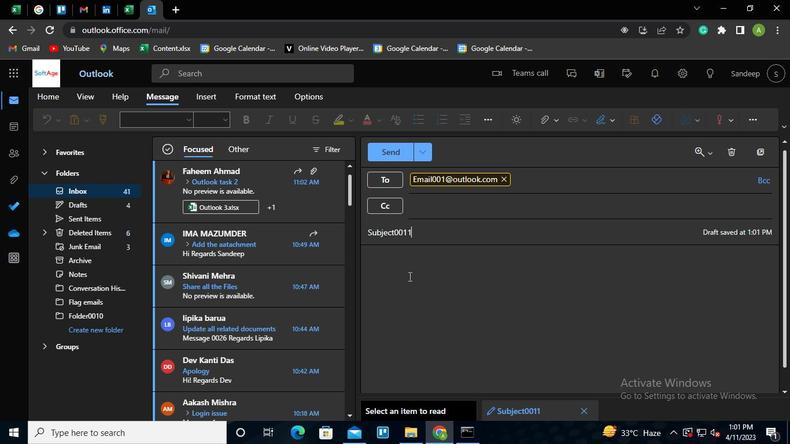 
Action: Mouse moved to (406, 274)
Screenshot: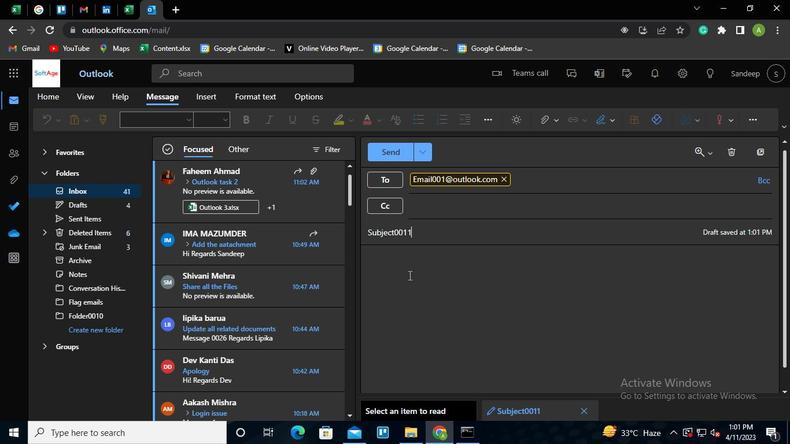 
Action: Keyboard Key.shift
Screenshot: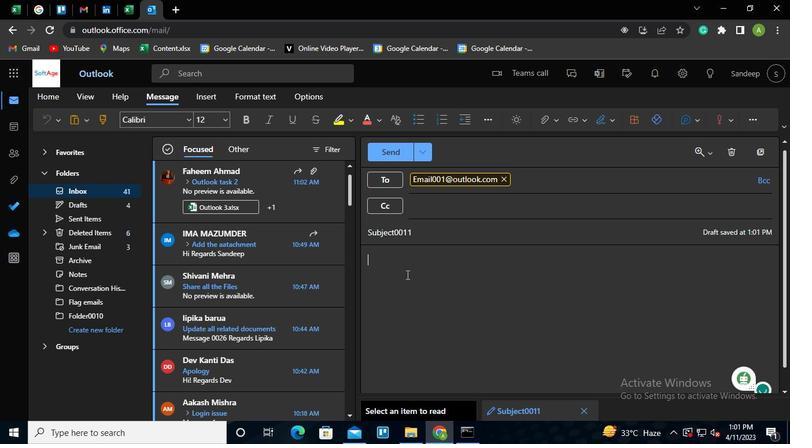 
Action: Keyboard M
Screenshot: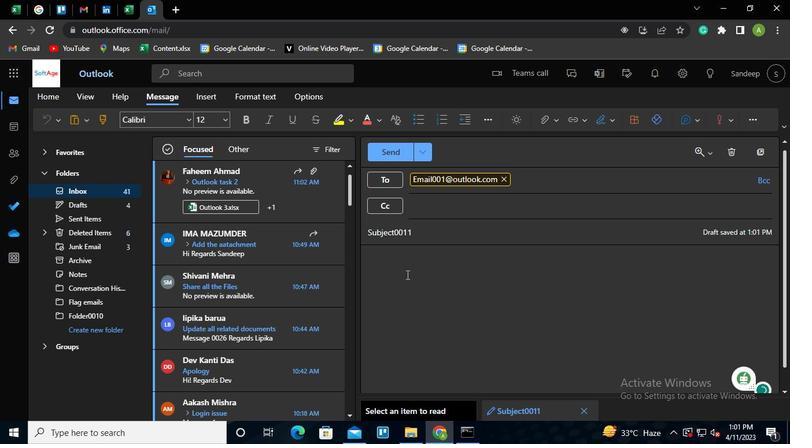 
Action: Keyboard e
Screenshot: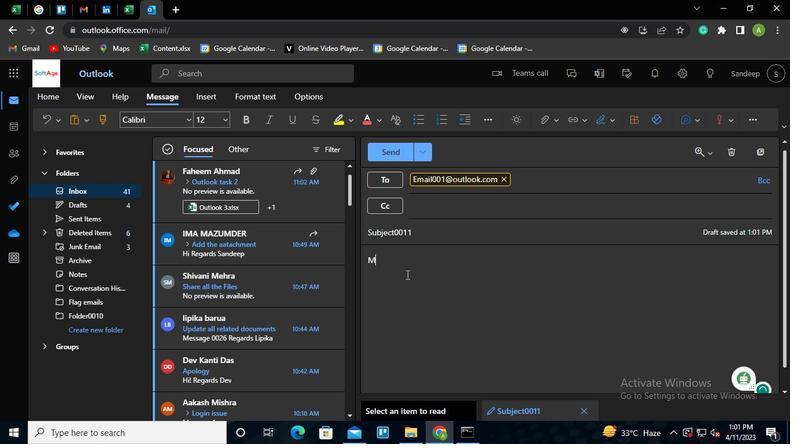 
Action: Keyboard s
Screenshot: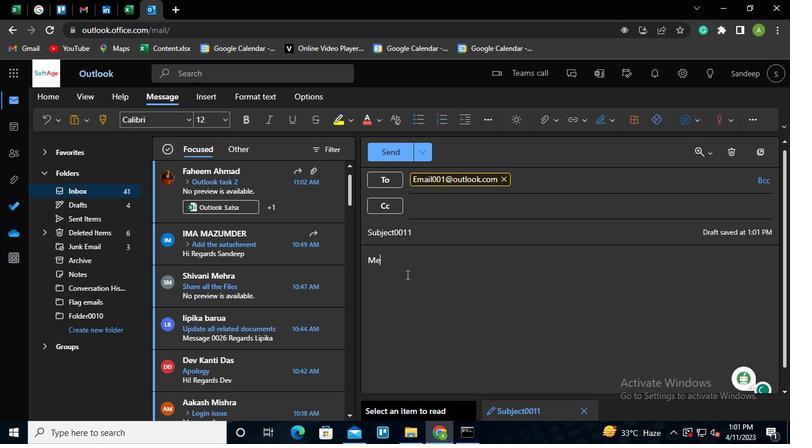 
Action: Keyboard s
Screenshot: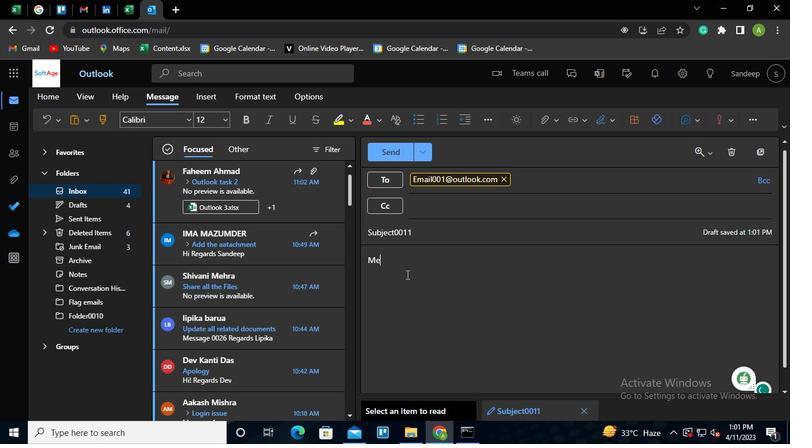 
Action: Keyboard a
Screenshot: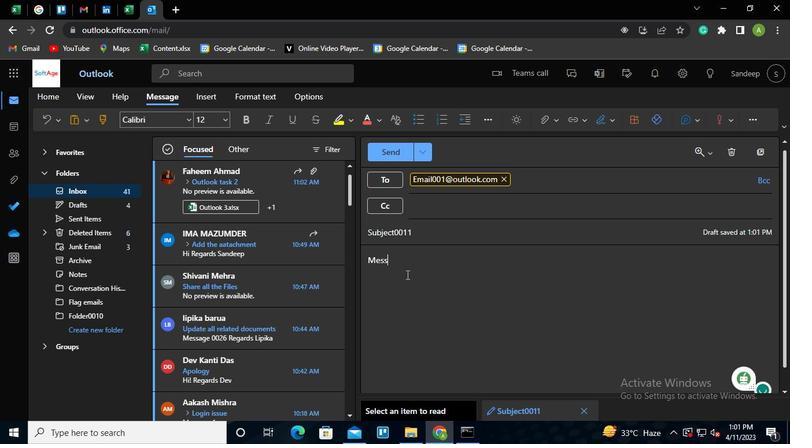 
Action: Keyboard g
Screenshot: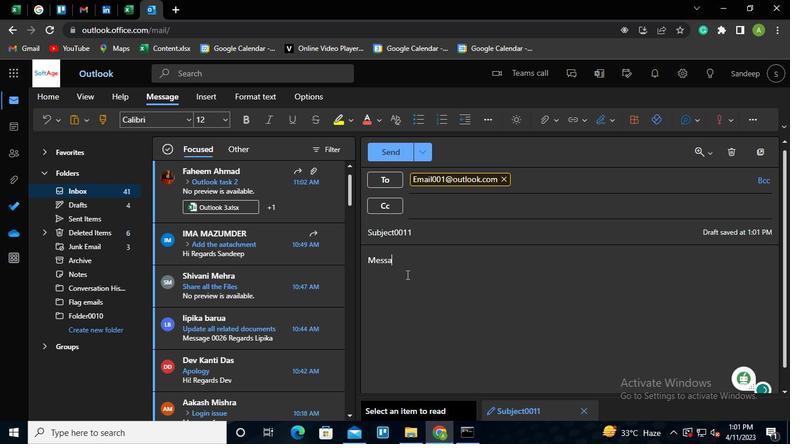 
Action: Keyboard e
Screenshot: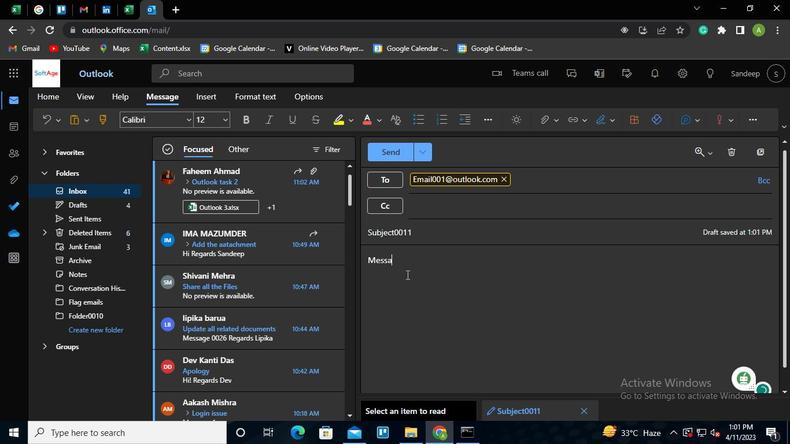 
Action: Keyboard <96>
Screenshot: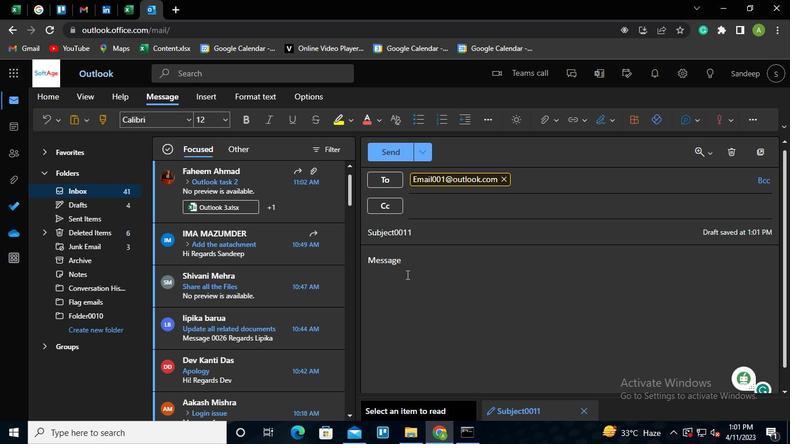 
Action: Keyboard <96>
Screenshot: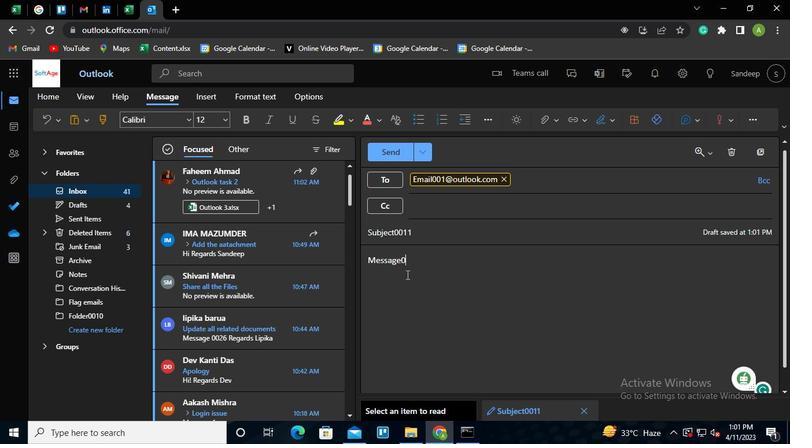 
Action: Keyboard <97>
Screenshot: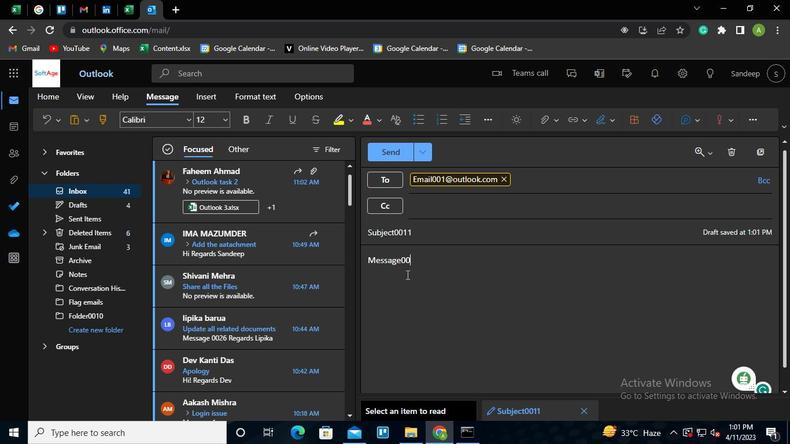 
Action: Keyboard <97>
Screenshot: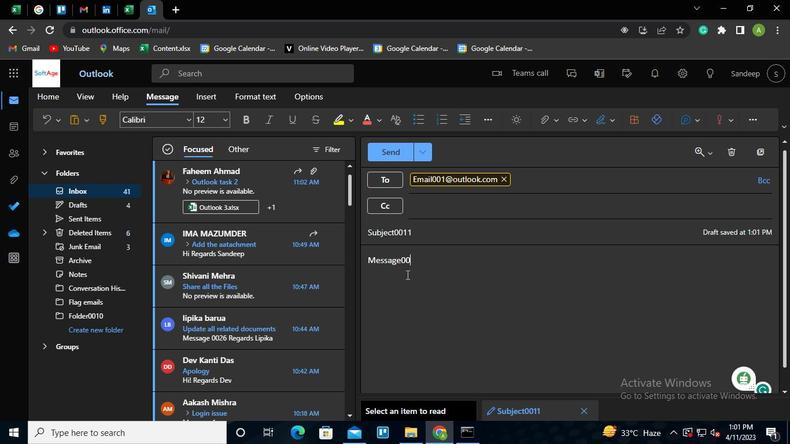 
Action: Mouse moved to (396, 153)
Screenshot: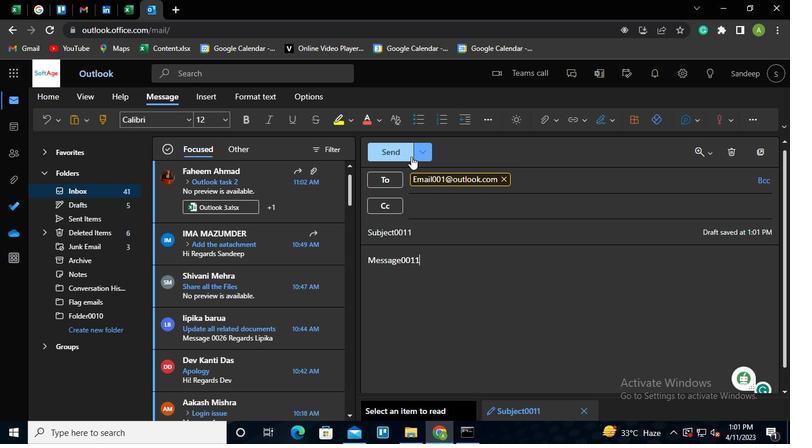 
Action: Mouse pressed left at (396, 153)
Screenshot: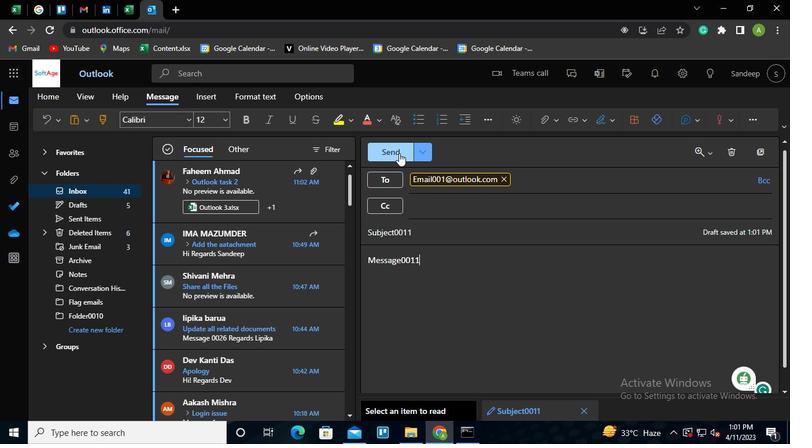 
Action: Mouse moved to (466, 424)
Screenshot: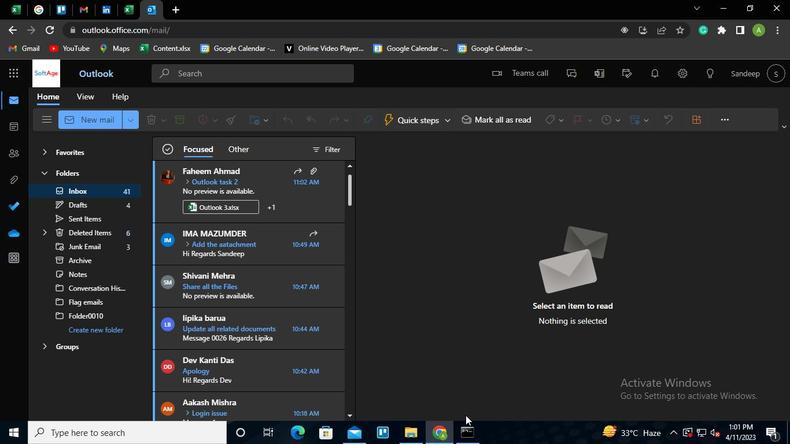 
Action: Mouse pressed left at (466, 424)
Screenshot: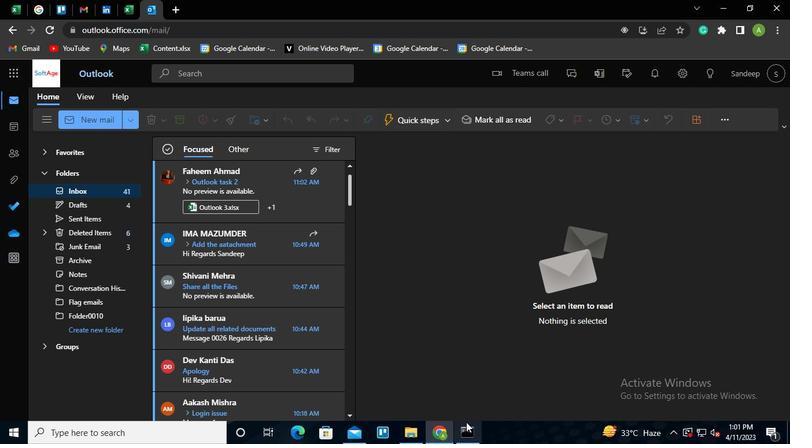 
Action: Mouse moved to (566, 25)
Screenshot: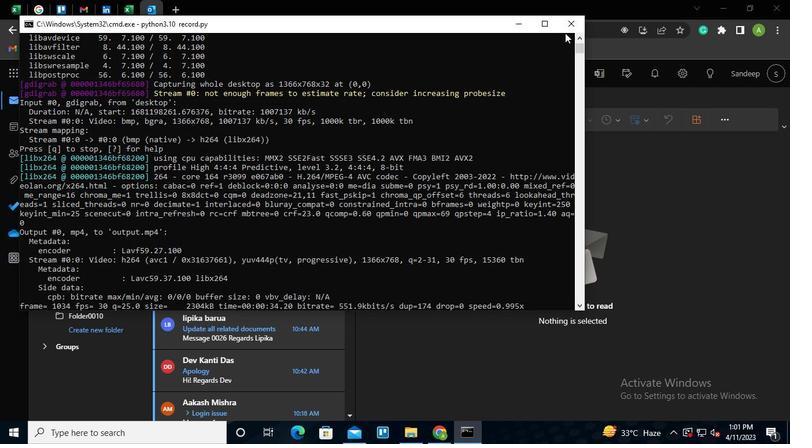 
Action: Mouse pressed left at (566, 25)
Screenshot: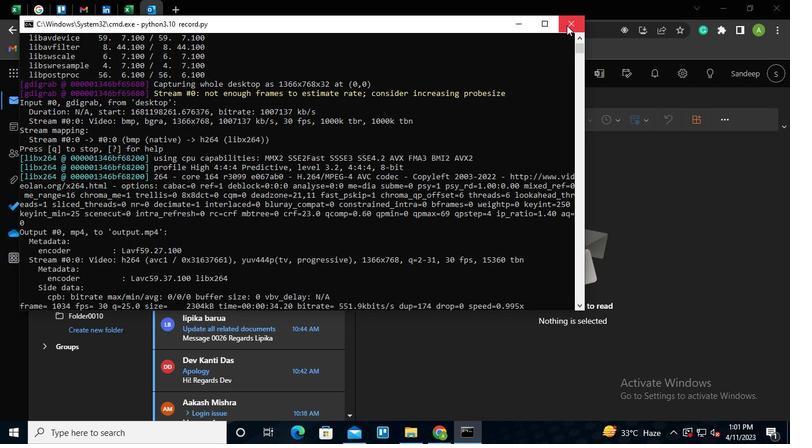 
